 Task: Look for space in Rehli, India from 8th June, 2023 to 19th June, 2023 for 1 adult in price range Rs.5000 to Rs.12000. Place can be shared room with 1  bedroom having 1 bed and 1 bathroom. Property type can be house, flat, guest house, hotel. Booking option can be shelf check-in. Required host language is English.
Action: Key pressed <Key.enter>
Screenshot: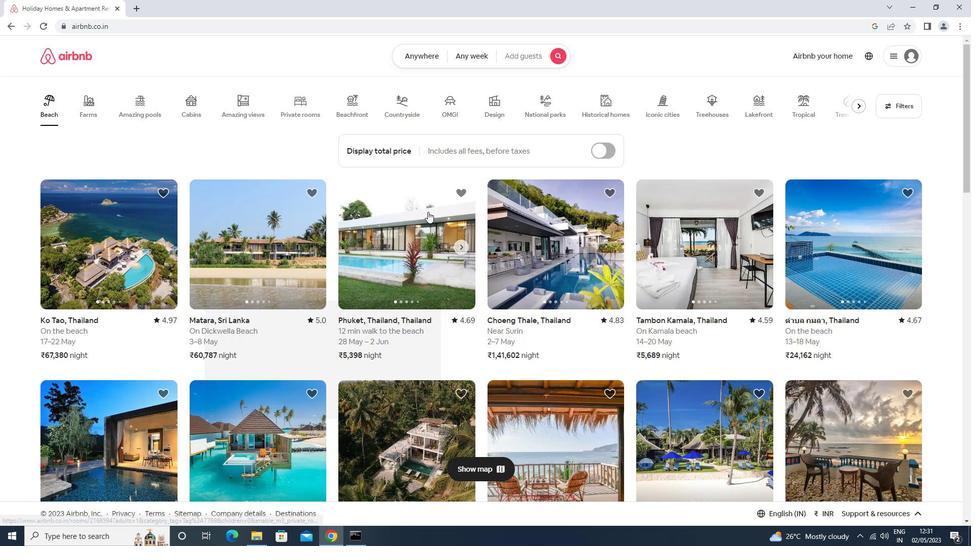 
Action: Mouse moved to (437, 46)
Screenshot: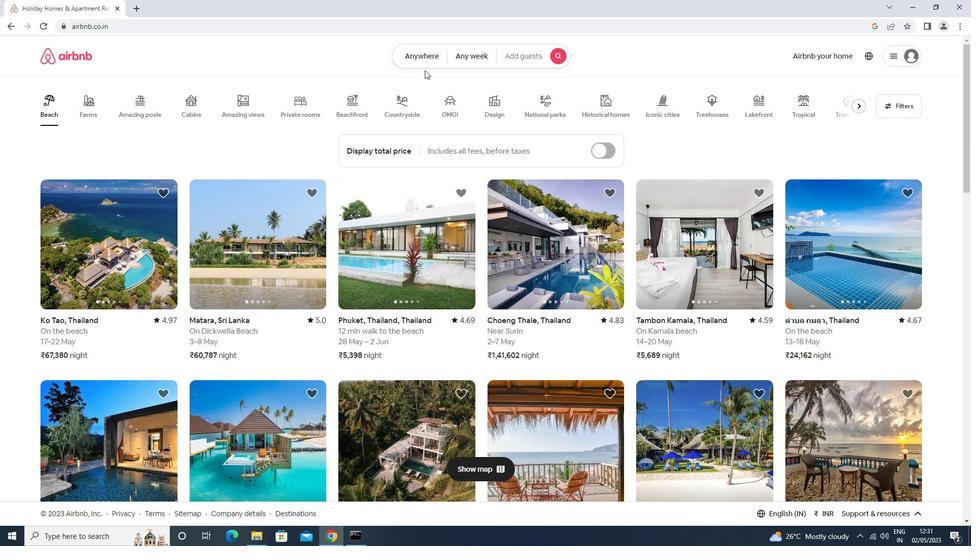 
Action: Mouse pressed left at (437, 46)
Screenshot: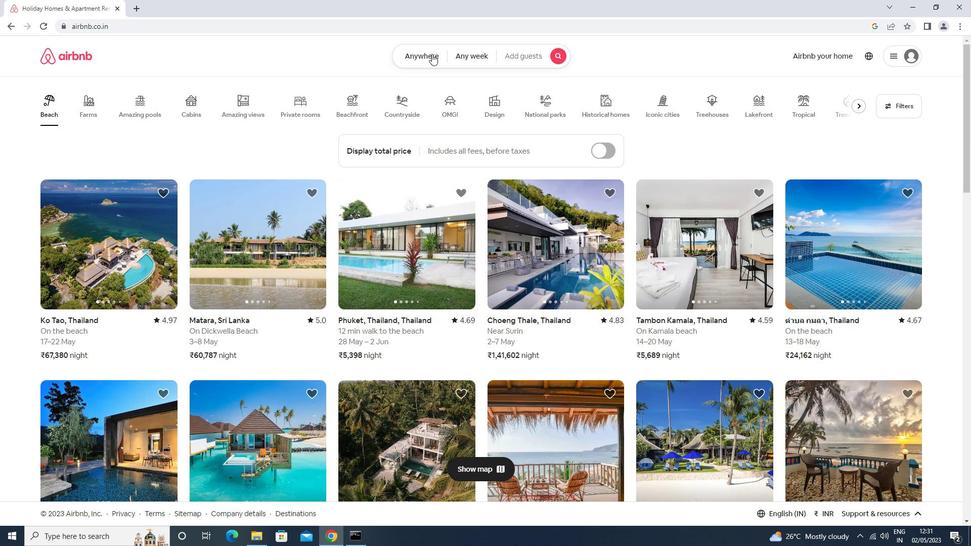 
Action: Mouse moved to (378, 93)
Screenshot: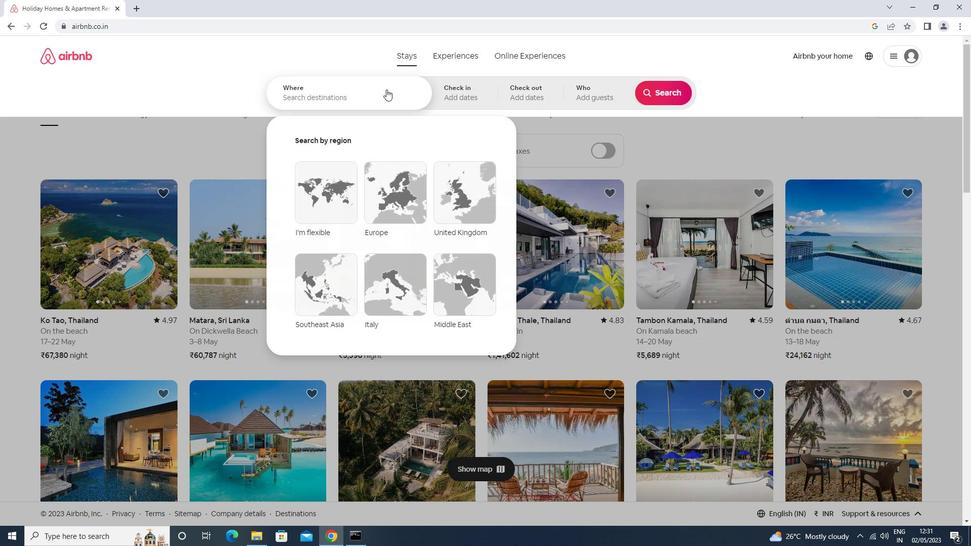 
Action: Mouse pressed left at (378, 93)
Screenshot: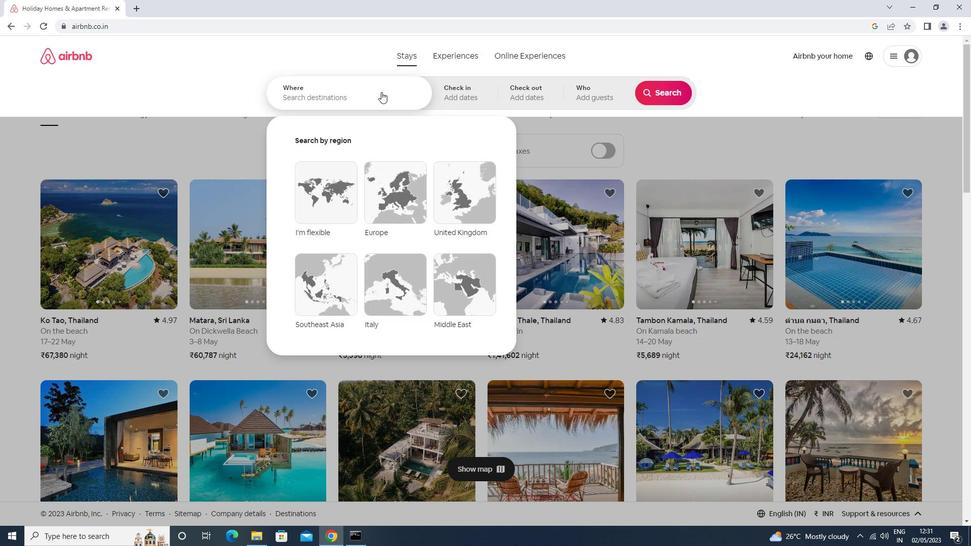
Action: Key pressed r<Key.caps_lock>ehli<Key.enter>
Screenshot: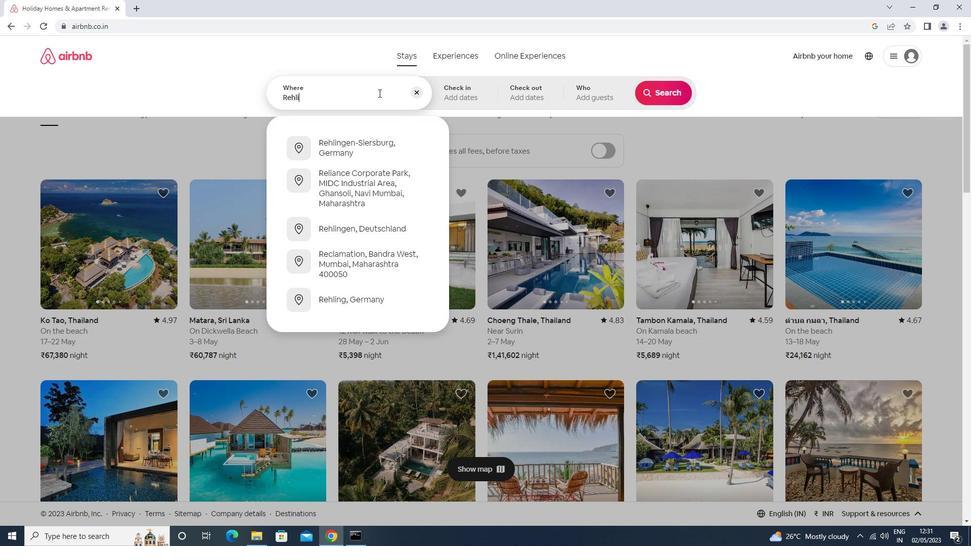 
Action: Mouse moved to (610, 243)
Screenshot: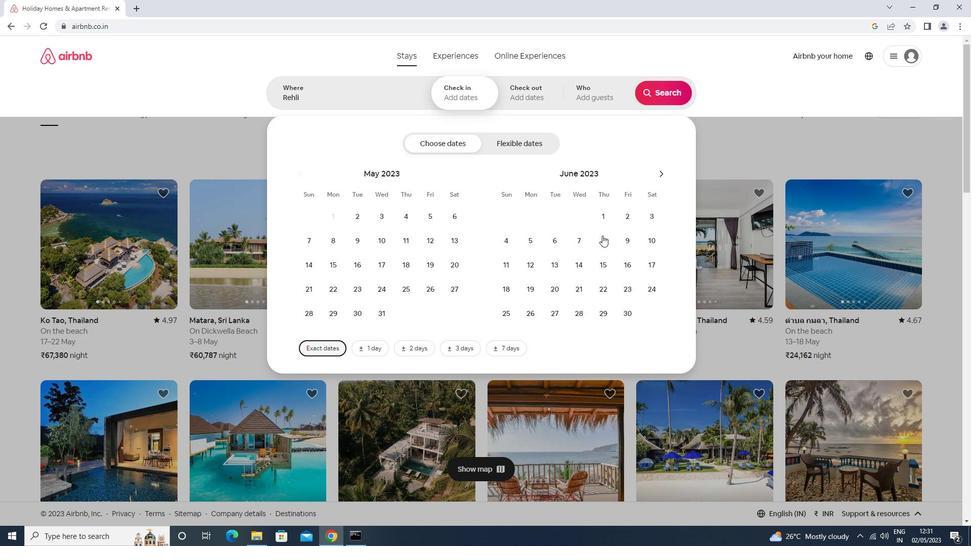 
Action: Mouse pressed left at (610, 243)
Screenshot: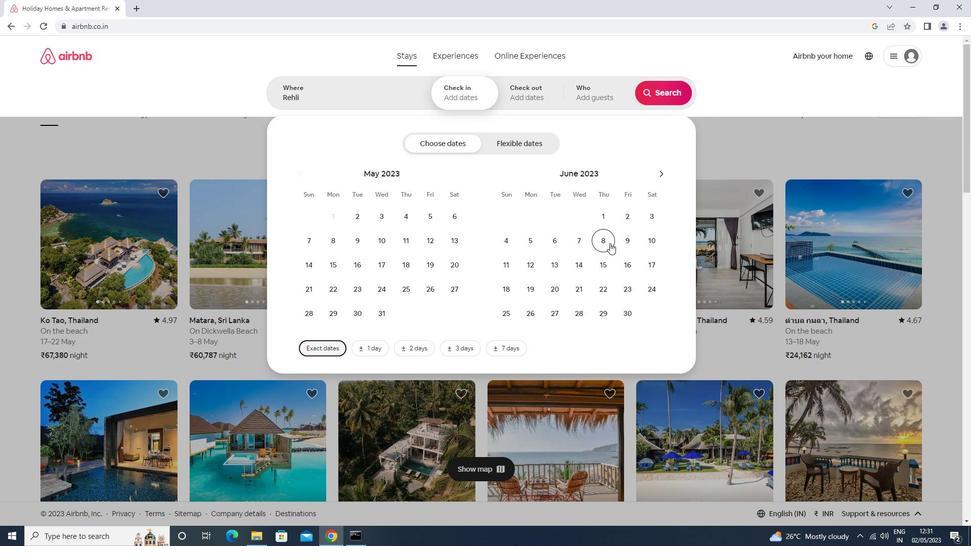 
Action: Mouse moved to (535, 288)
Screenshot: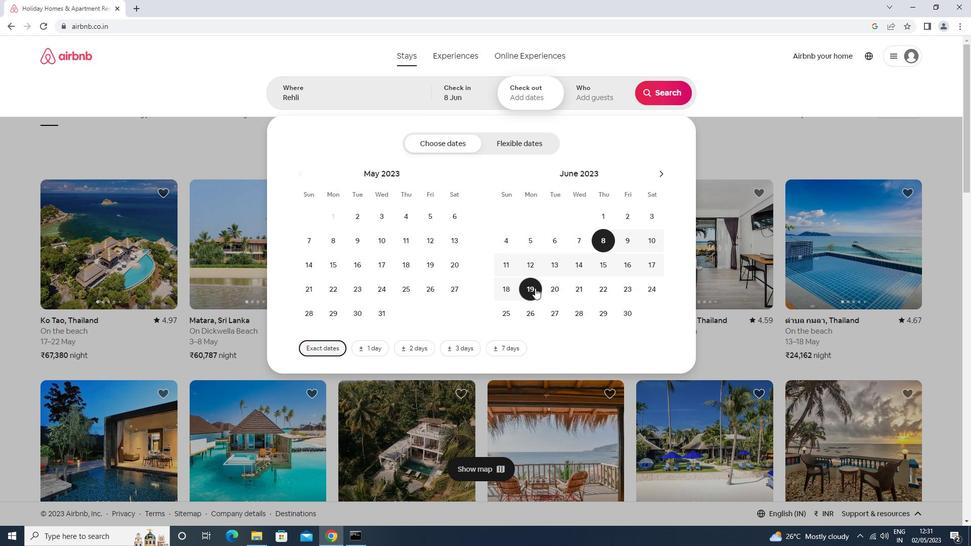 
Action: Mouse pressed left at (535, 288)
Screenshot: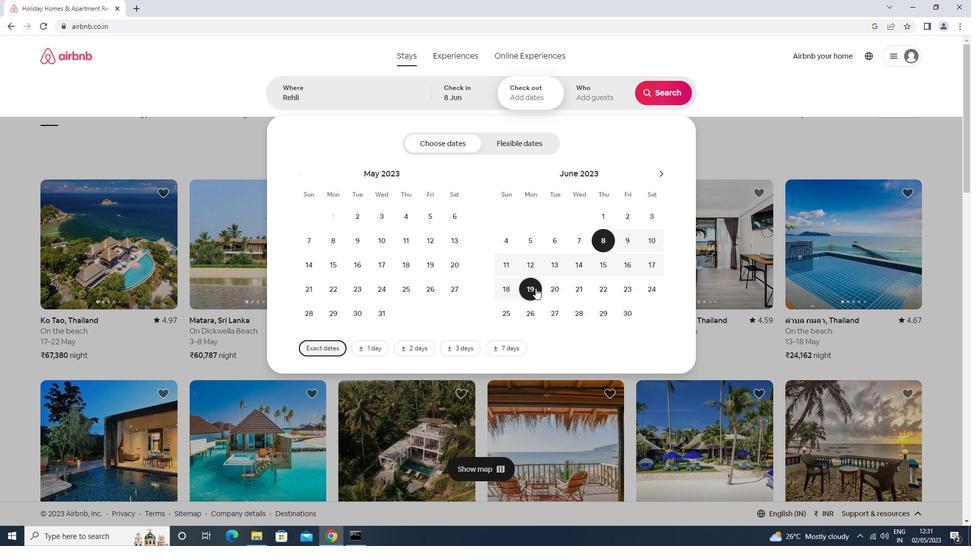 
Action: Mouse moved to (600, 106)
Screenshot: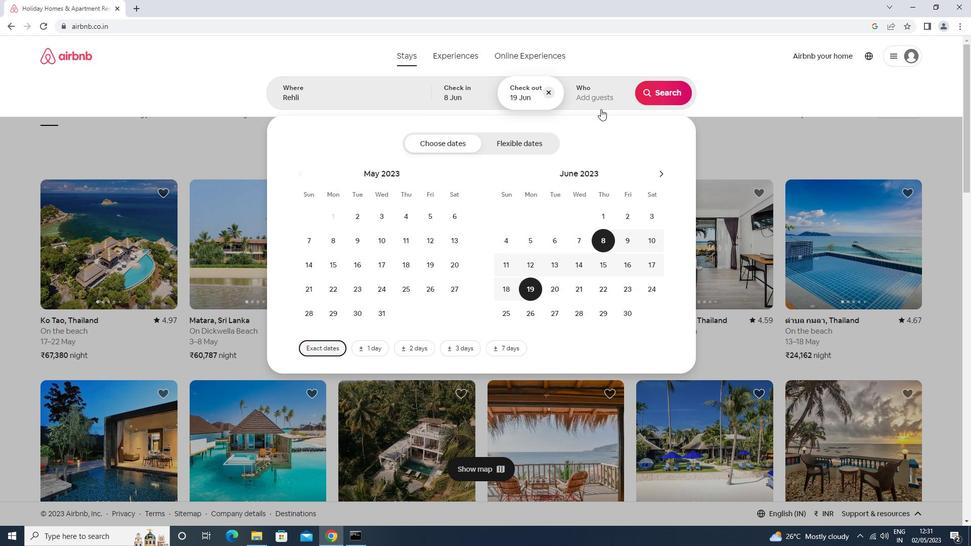 
Action: Mouse pressed left at (600, 106)
Screenshot: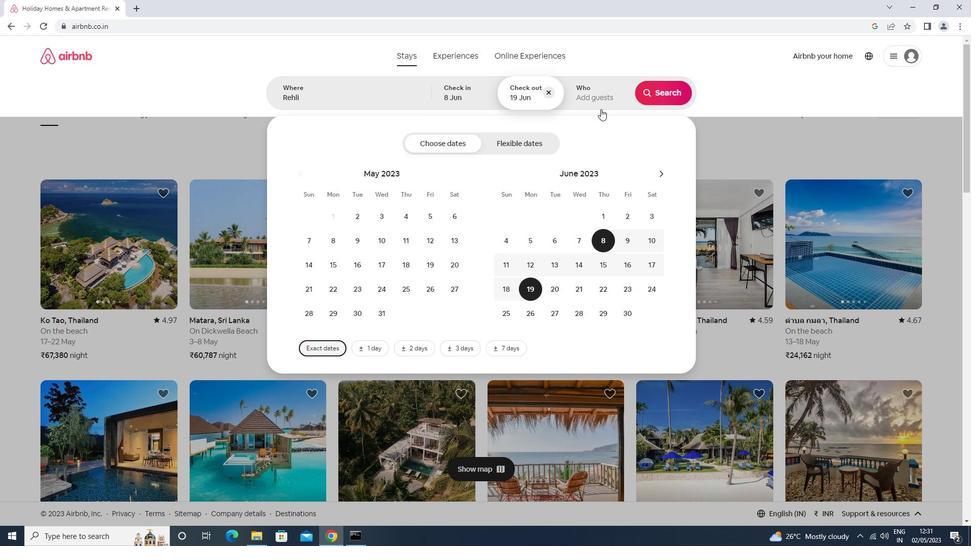 
Action: Mouse moved to (663, 146)
Screenshot: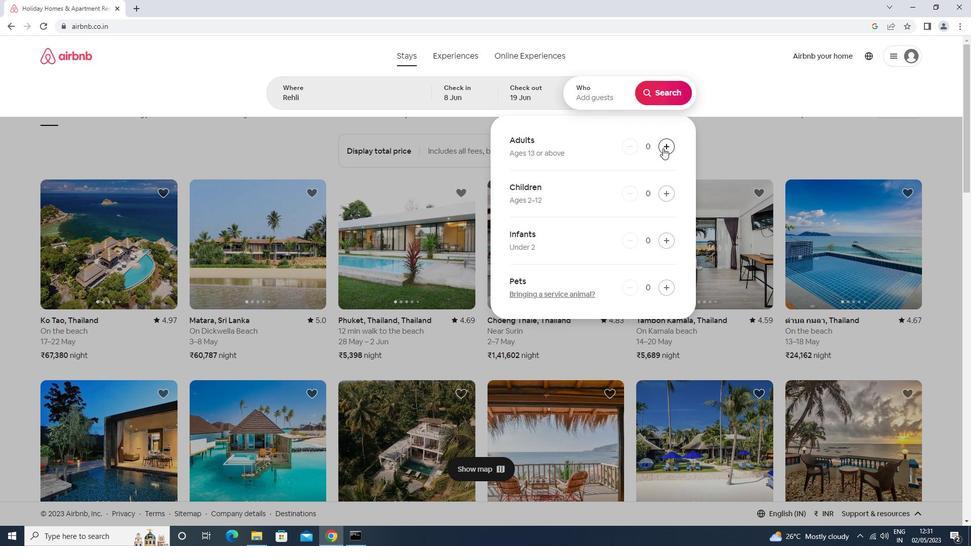 
Action: Mouse pressed left at (663, 146)
Screenshot: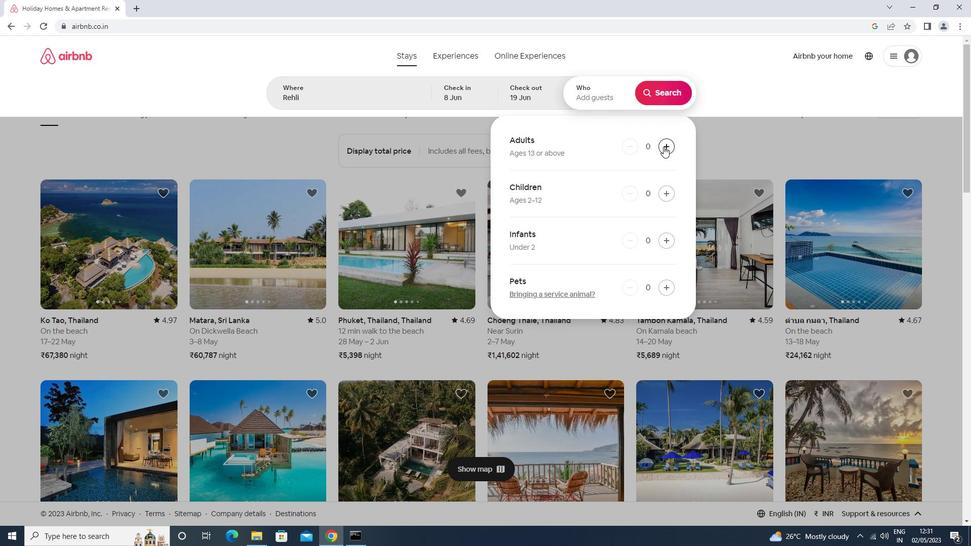 
Action: Mouse moved to (670, 94)
Screenshot: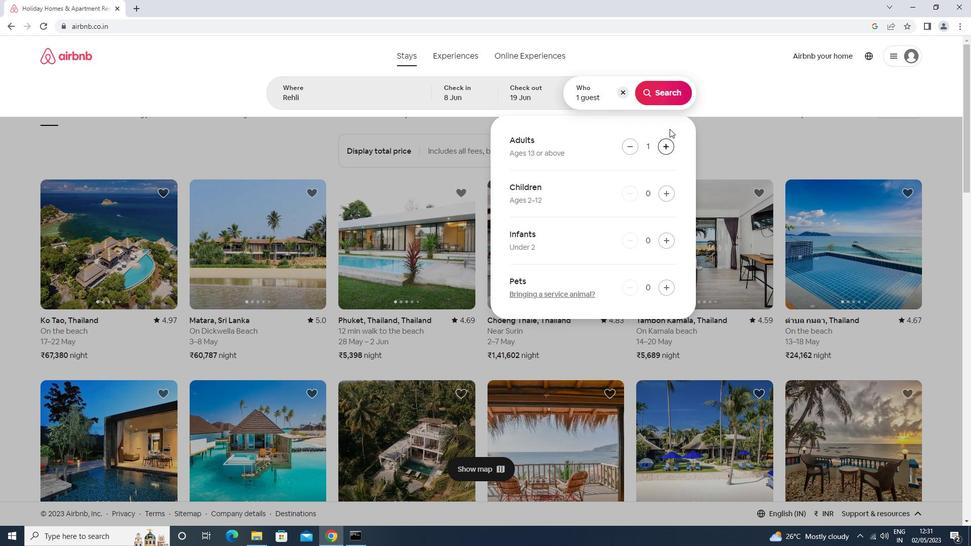 
Action: Mouse pressed left at (670, 94)
Screenshot: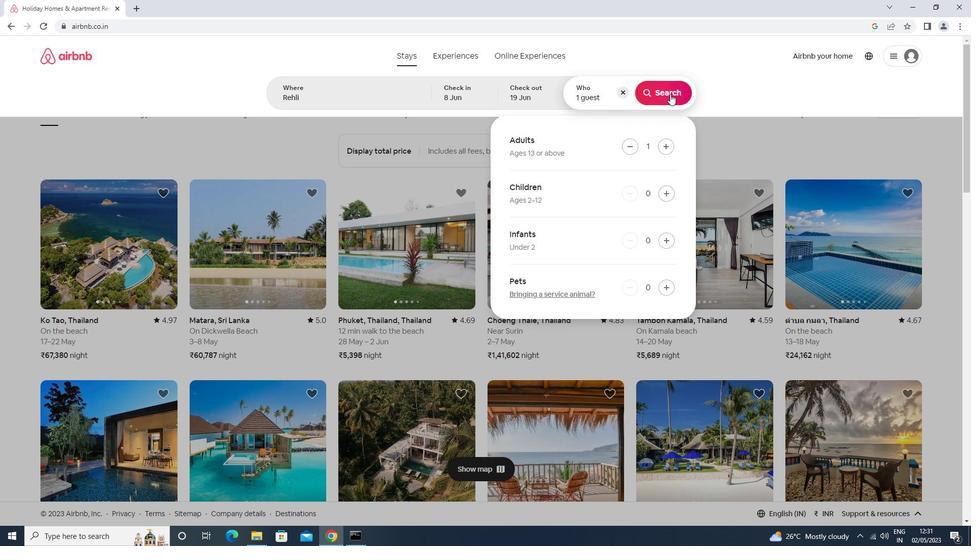 
Action: Mouse moved to (933, 91)
Screenshot: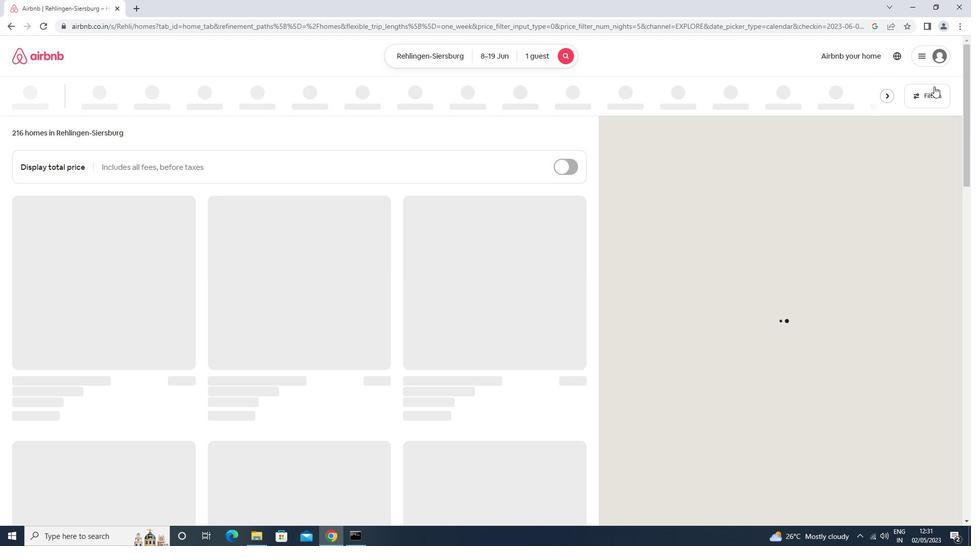 
Action: Mouse pressed left at (933, 91)
Screenshot: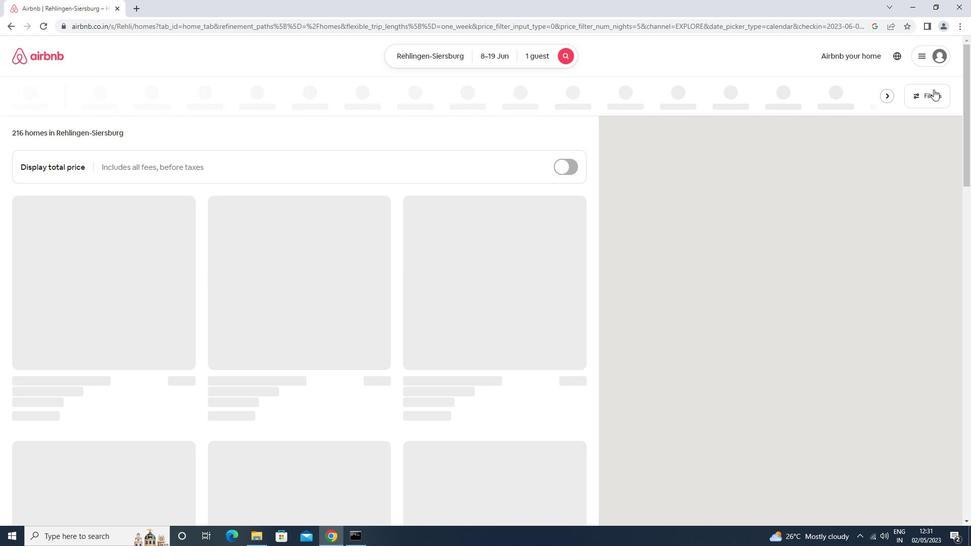 
Action: Mouse moved to (403, 217)
Screenshot: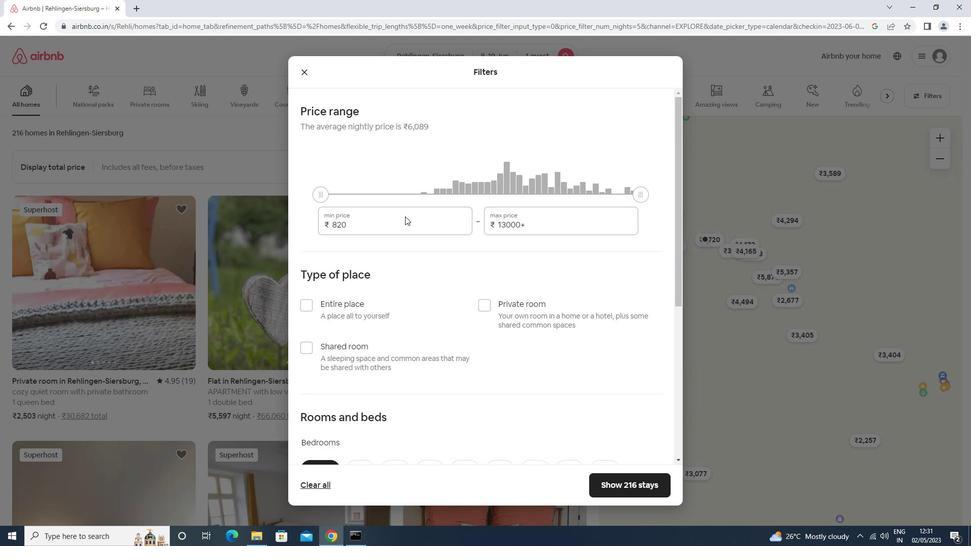 
Action: Mouse pressed left at (403, 217)
Screenshot: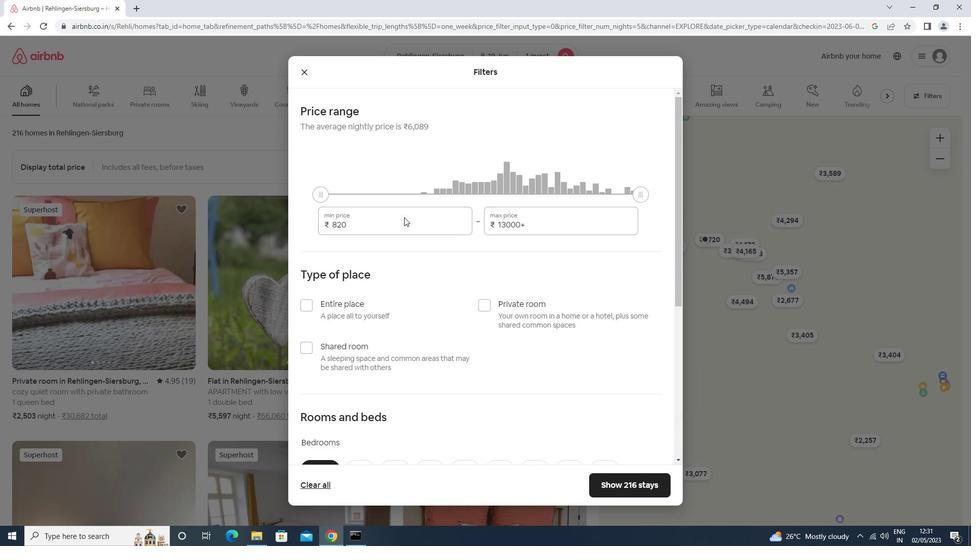 
Action: Key pressed <Key.backspace><Key.backspace><Key.backspace><Key.backspace><Key.backspace><Key.backspace><Key.backspace><Key.backspace><Key.backspace><Key.backspace><Key.backspace><Key.backspace><Key.backspace><Key.backspace>5000<Key.tab>12000
Screenshot: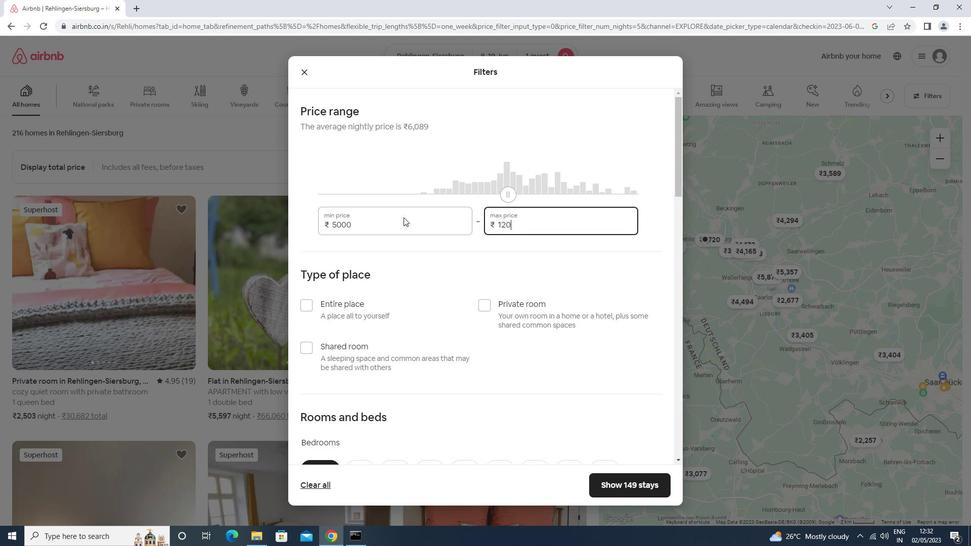 
Action: Mouse moved to (403, 217)
Screenshot: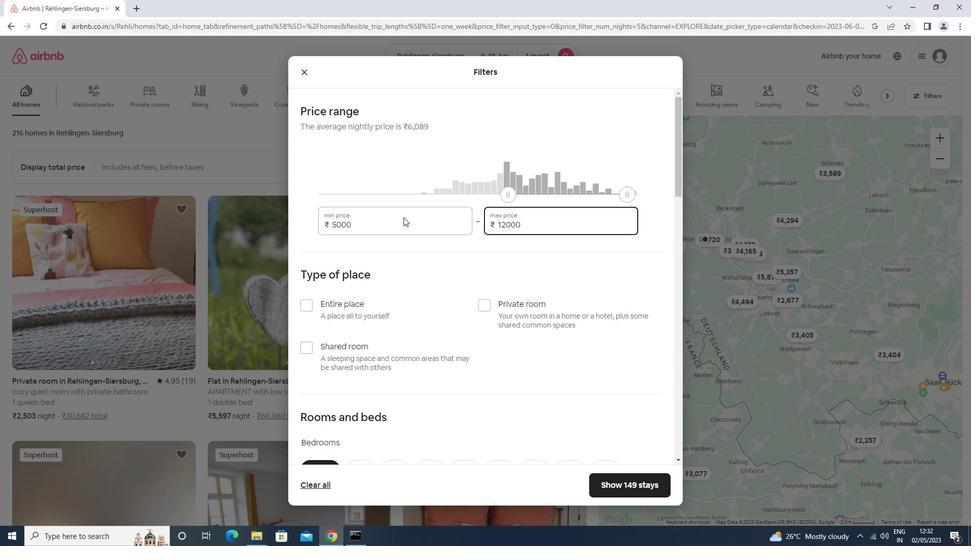 
Action: Mouse scrolled (403, 217) with delta (0, 0)
Screenshot: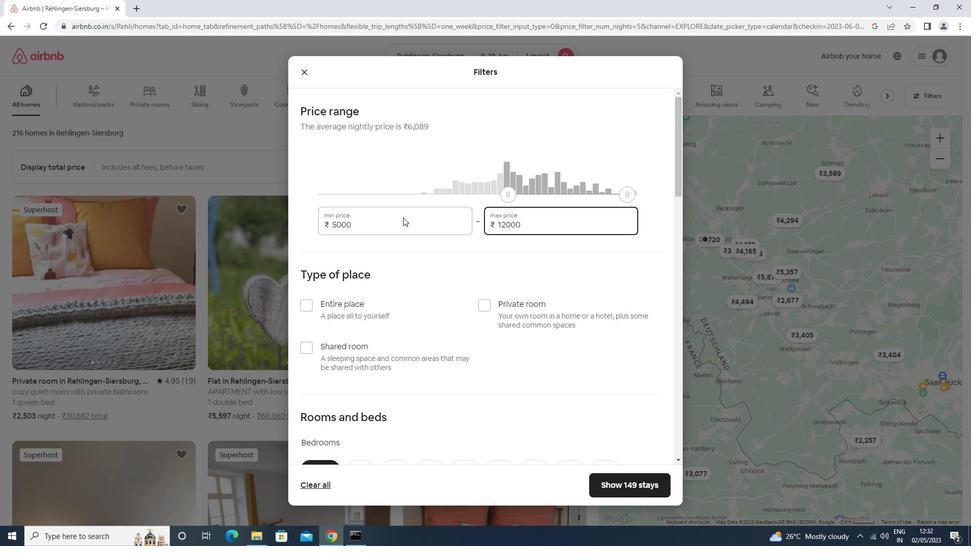 
Action: Mouse scrolled (403, 217) with delta (0, 0)
Screenshot: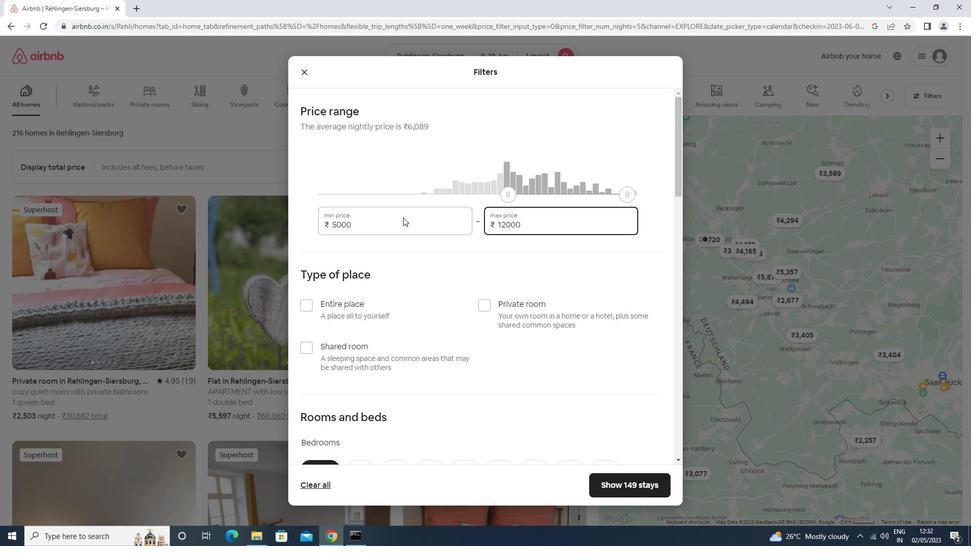 
Action: Mouse scrolled (403, 217) with delta (0, 0)
Screenshot: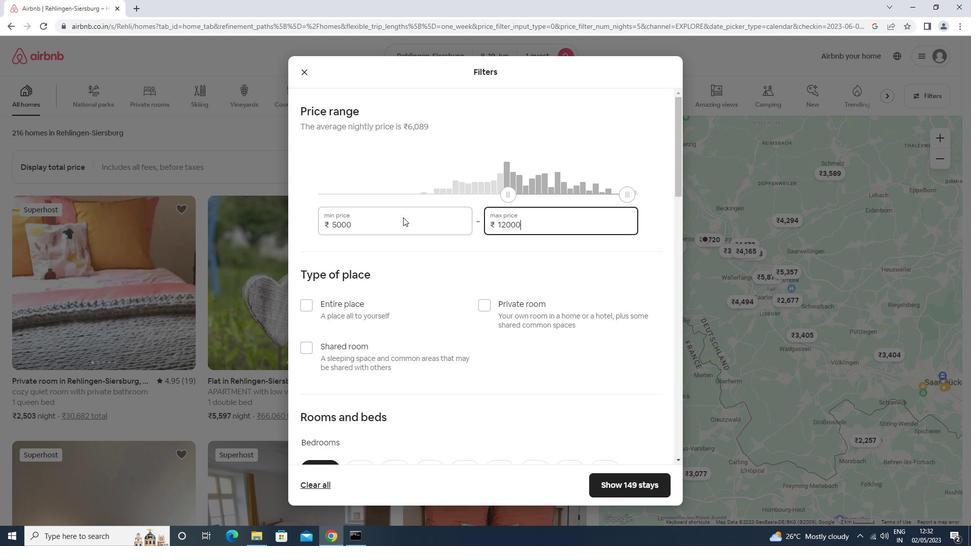 
Action: Mouse scrolled (403, 217) with delta (0, 0)
Screenshot: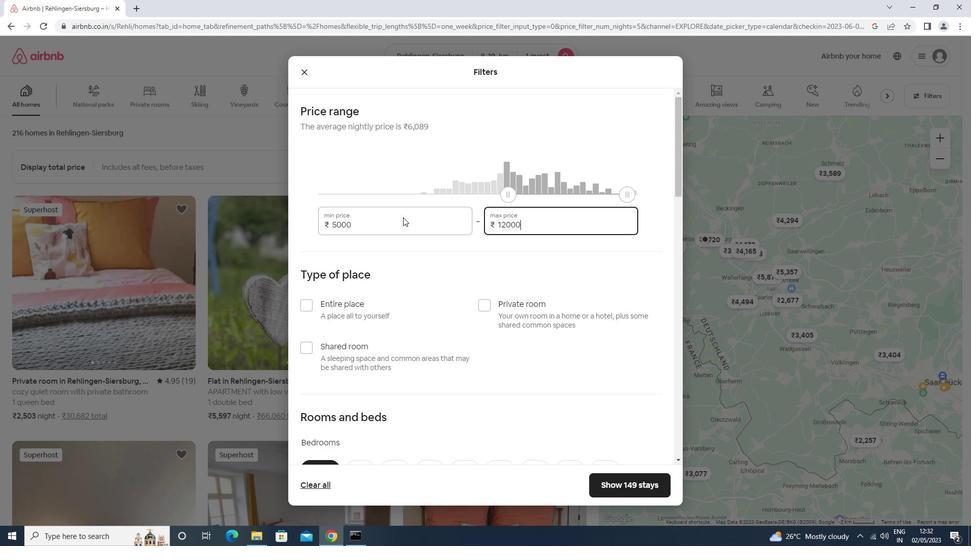 
Action: Mouse moved to (343, 153)
Screenshot: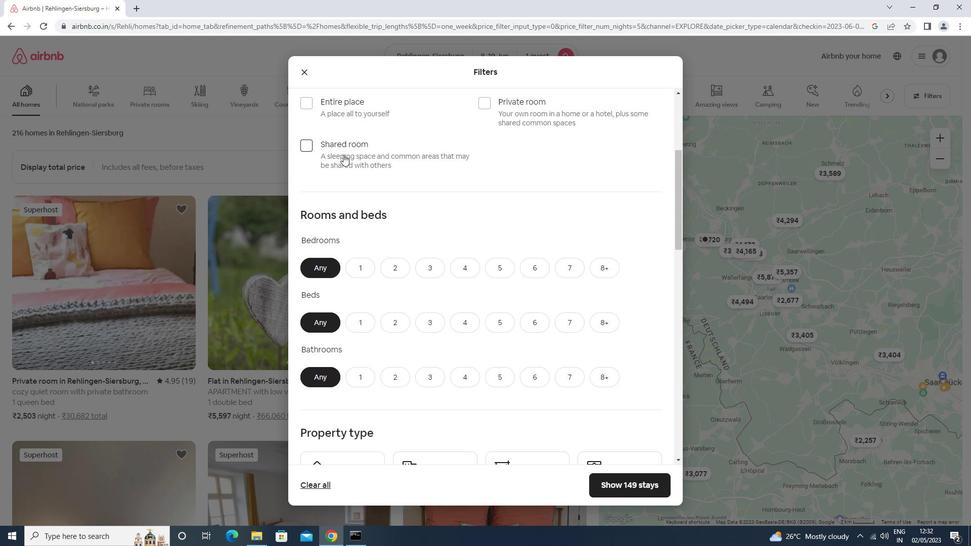 
Action: Mouse pressed left at (343, 153)
Screenshot: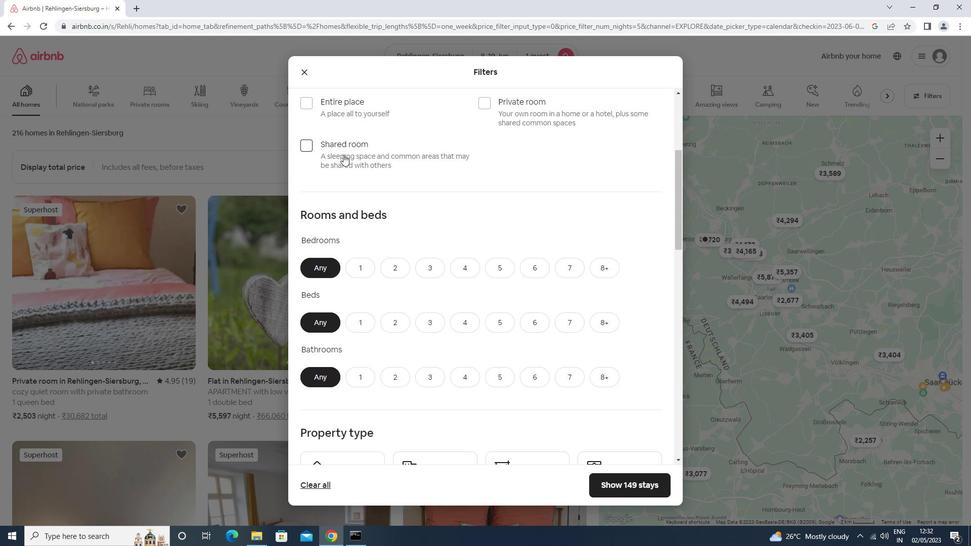 
Action: Mouse moved to (344, 153)
Screenshot: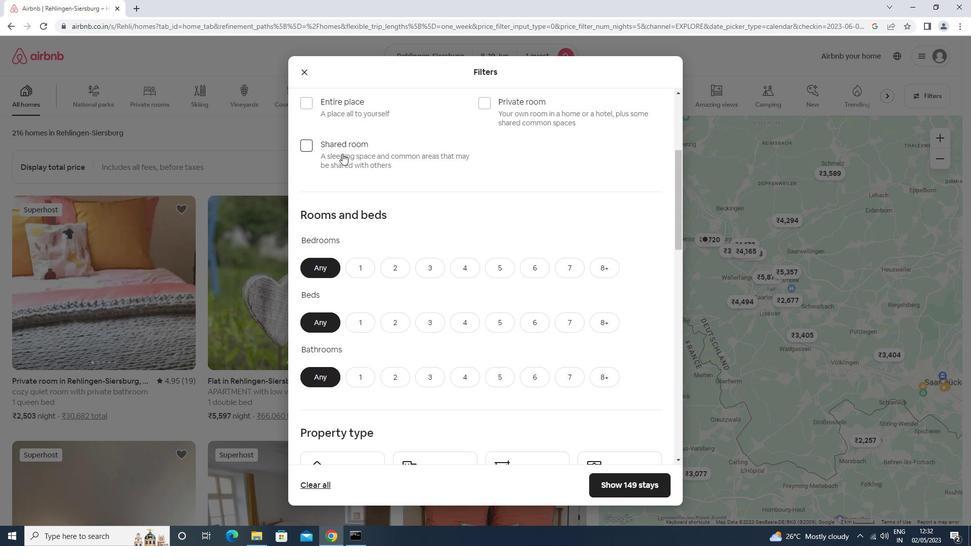 
Action: Mouse scrolled (344, 152) with delta (0, 0)
Screenshot: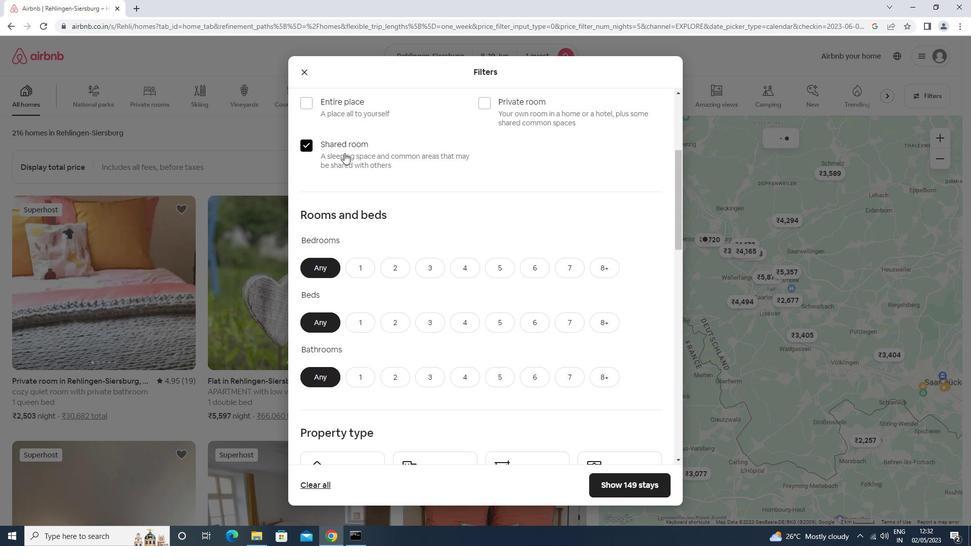 
Action: Mouse moved to (352, 217)
Screenshot: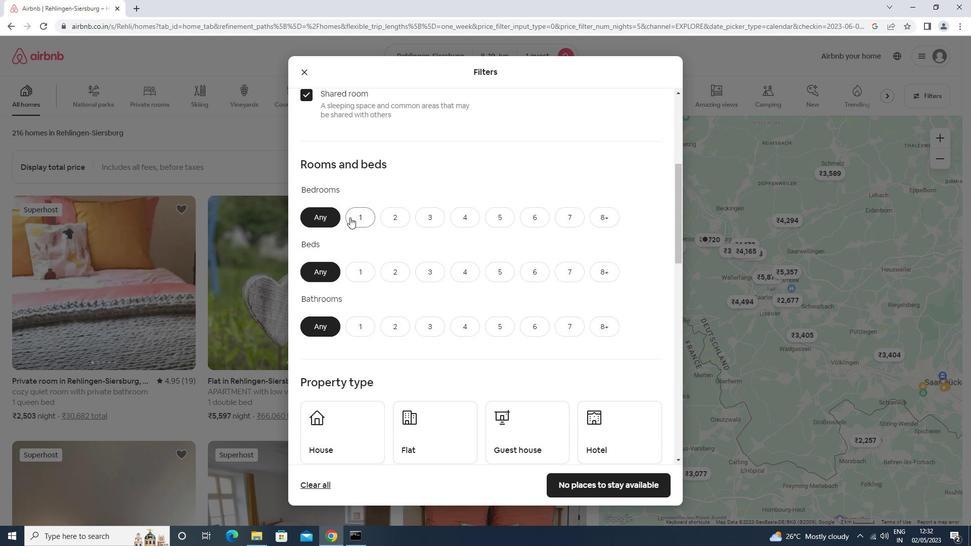 
Action: Mouse pressed left at (352, 217)
Screenshot: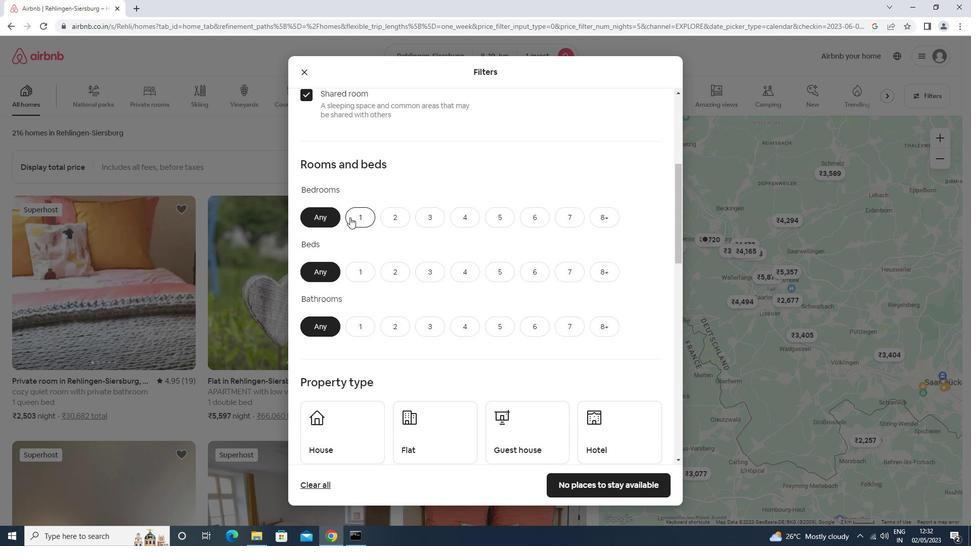 
Action: Mouse moved to (364, 269)
Screenshot: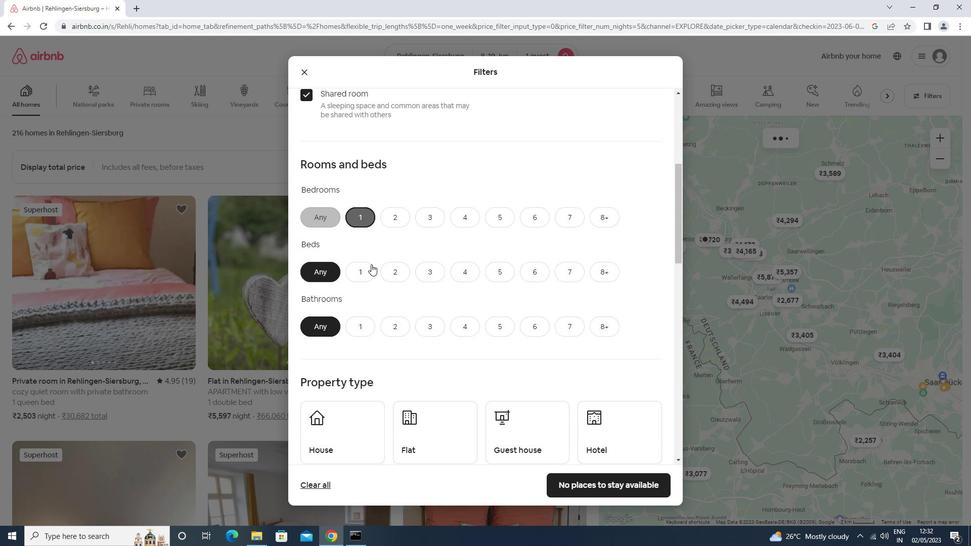 
Action: Mouse pressed left at (364, 269)
Screenshot: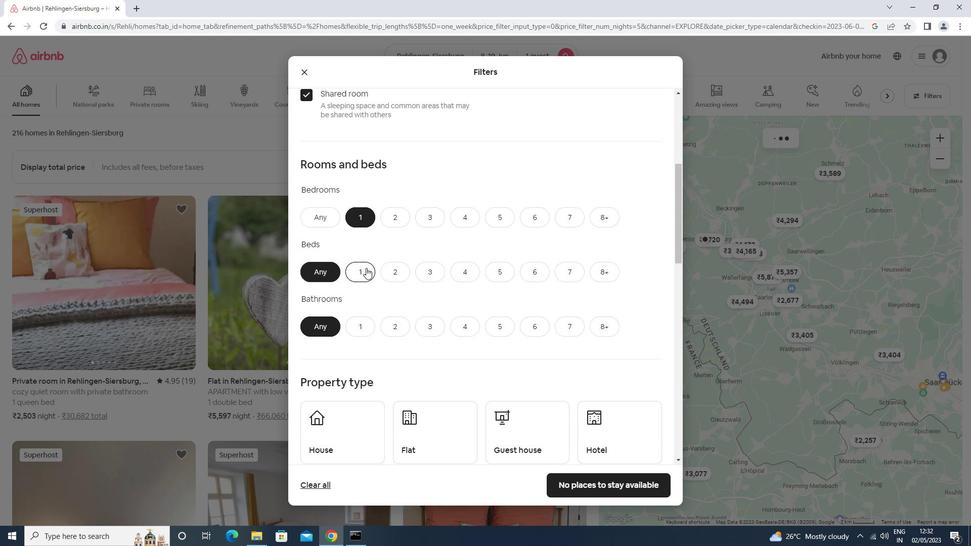 
Action: Mouse moved to (364, 269)
Screenshot: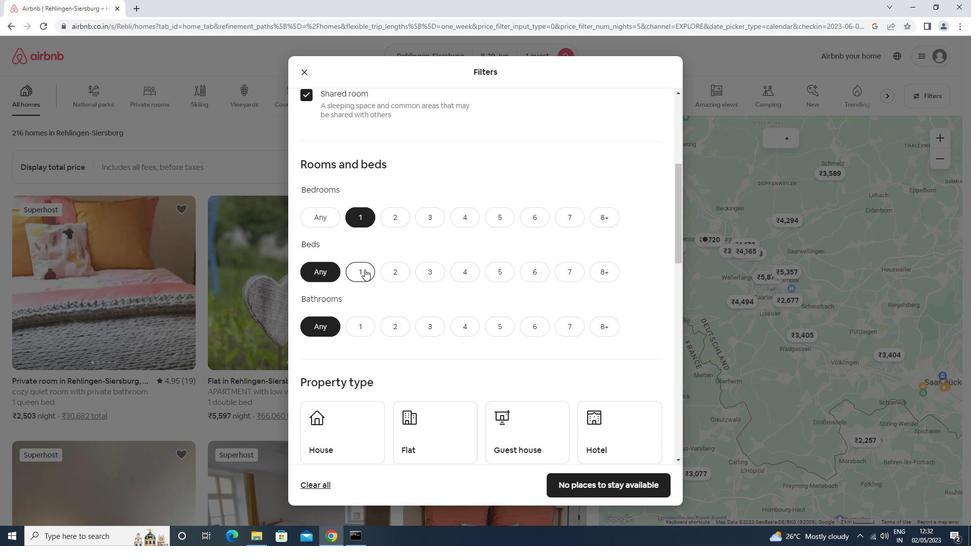 
Action: Mouse scrolled (364, 269) with delta (0, 0)
Screenshot: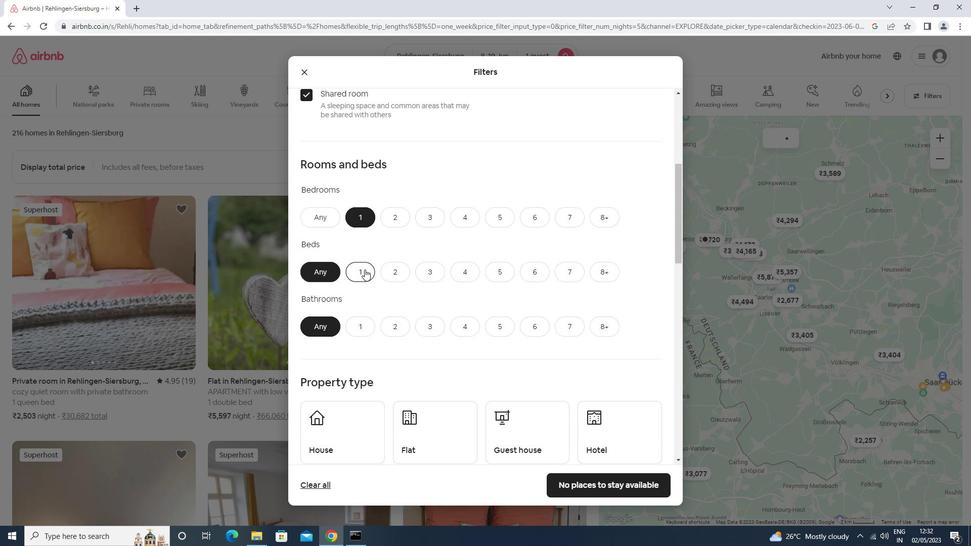 
Action: Mouse scrolled (364, 269) with delta (0, 0)
Screenshot: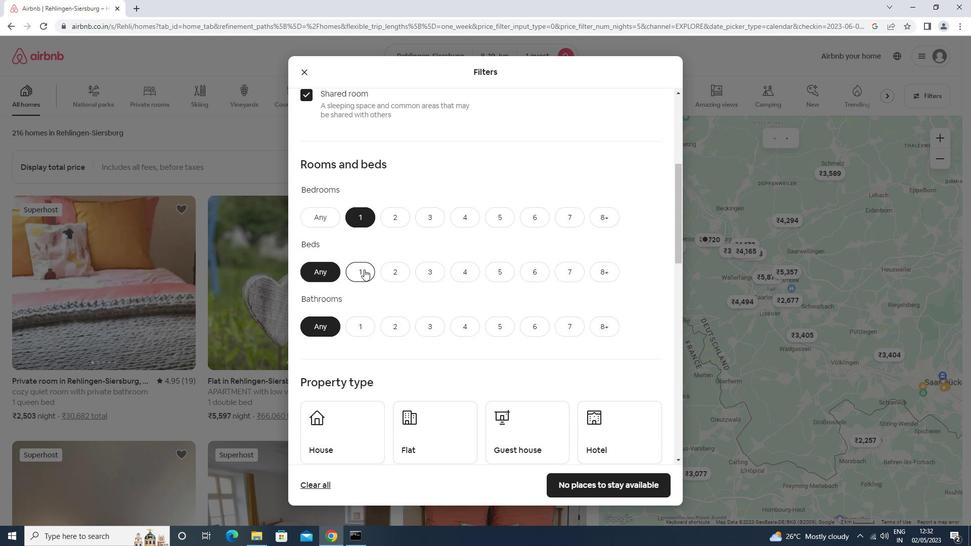 
Action: Mouse scrolled (364, 269) with delta (0, 0)
Screenshot: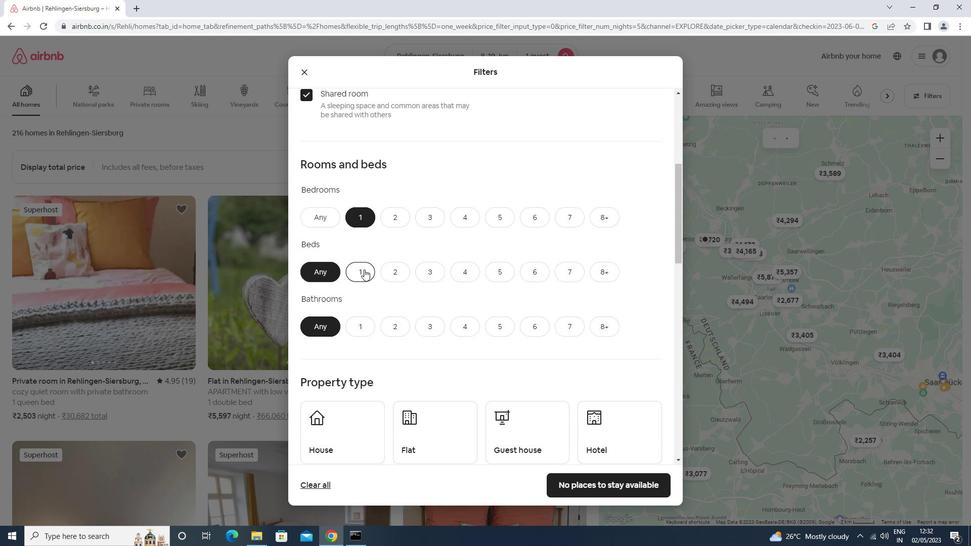 
Action: Mouse moved to (364, 179)
Screenshot: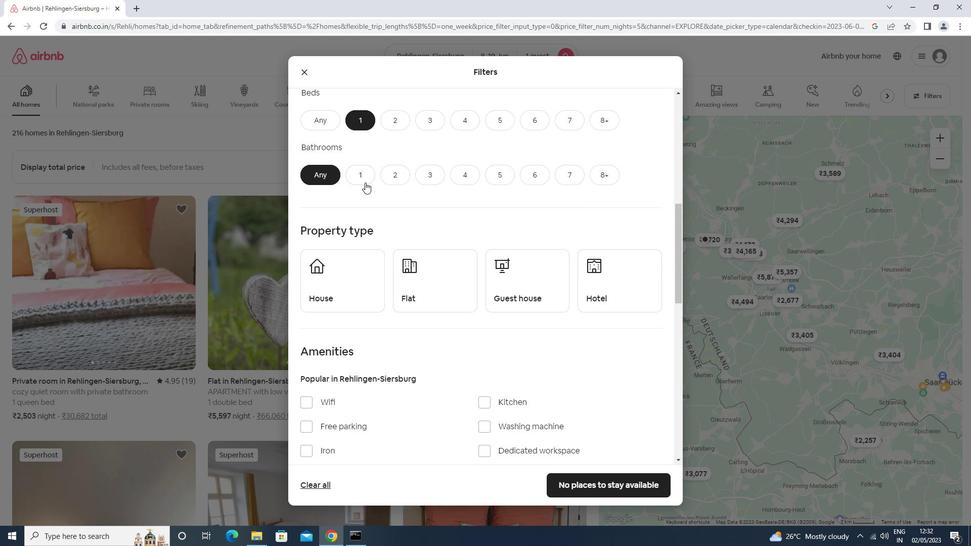 
Action: Mouse pressed left at (364, 179)
Screenshot: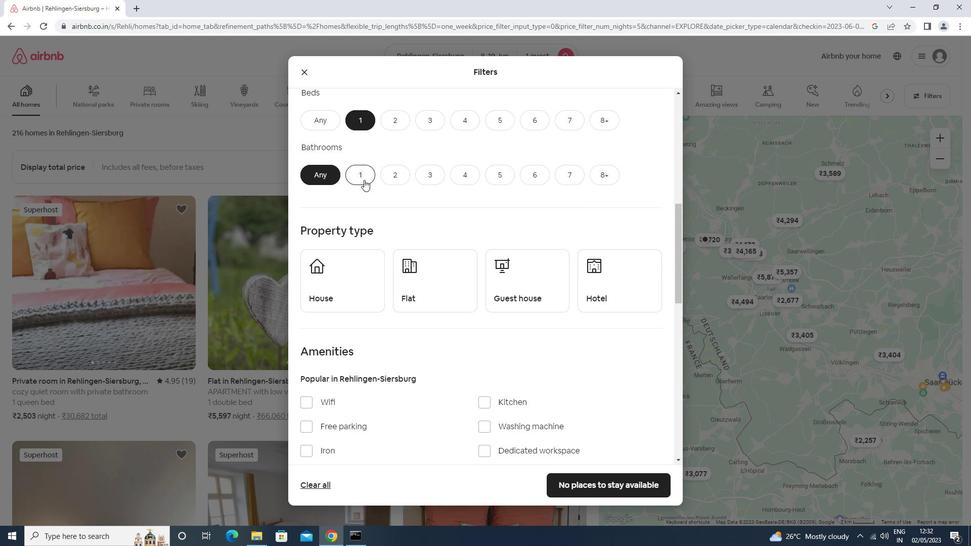 
Action: Mouse moved to (341, 300)
Screenshot: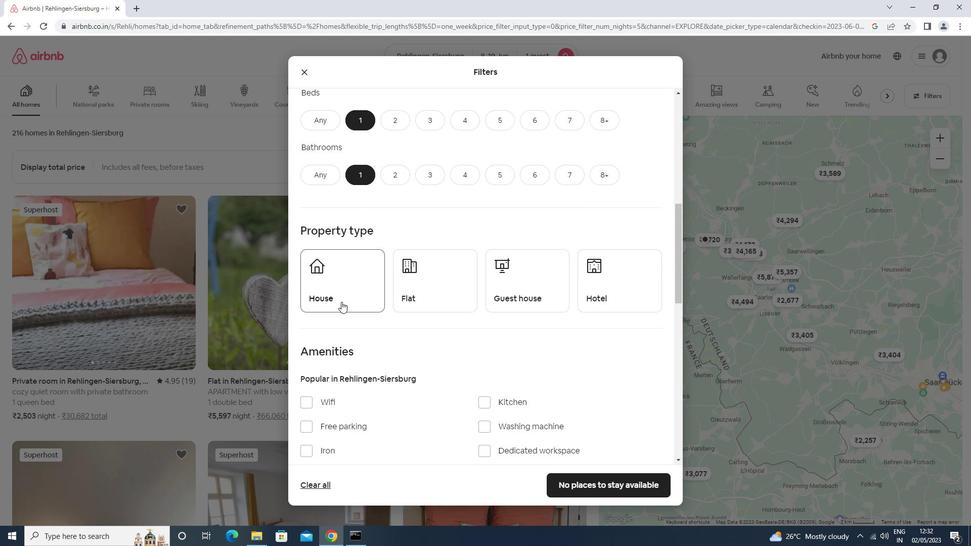 
Action: Mouse pressed left at (341, 300)
Screenshot: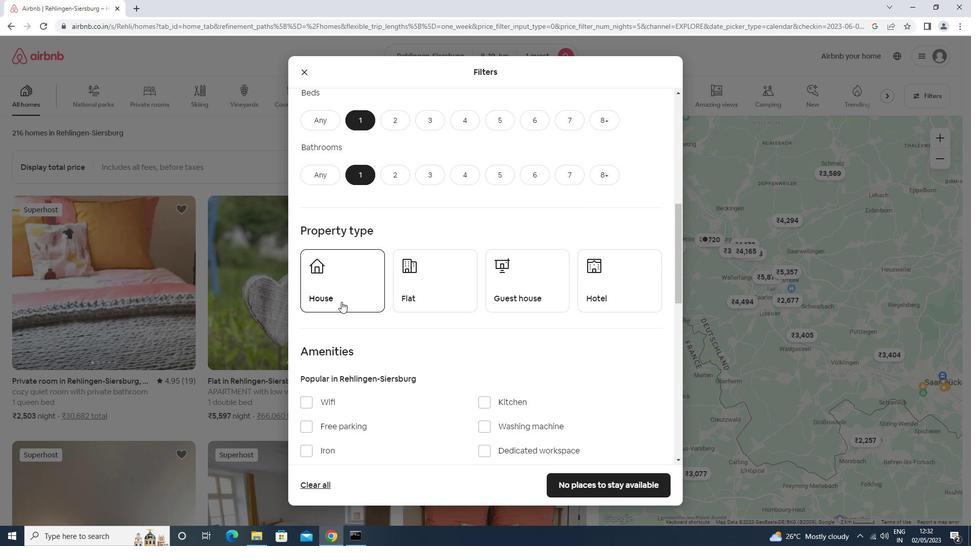 
Action: Mouse moved to (418, 270)
Screenshot: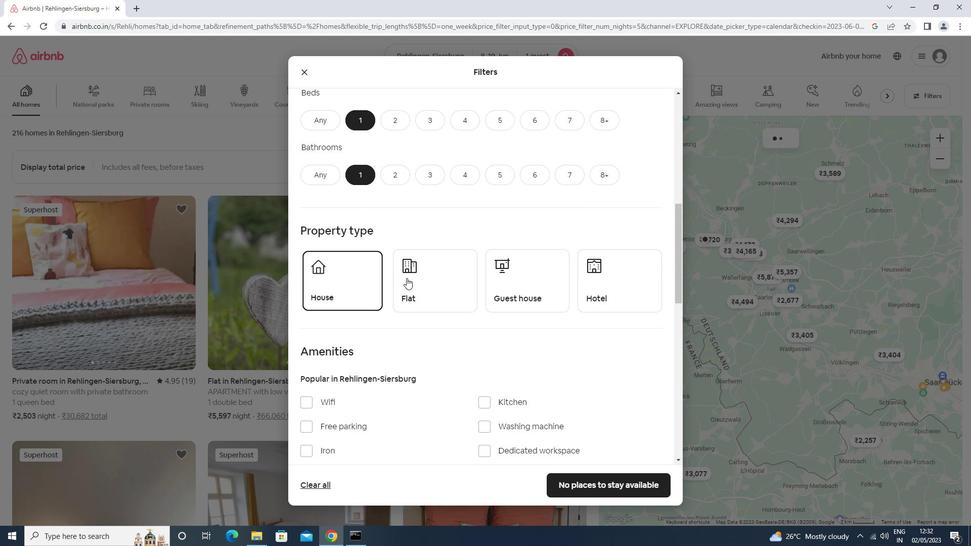 
Action: Mouse pressed left at (418, 270)
Screenshot: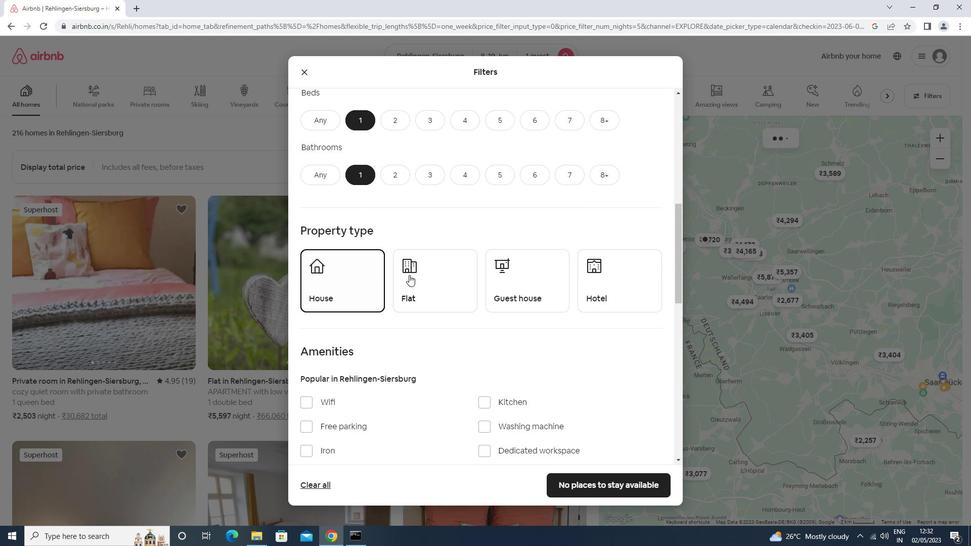 
Action: Mouse moved to (522, 294)
Screenshot: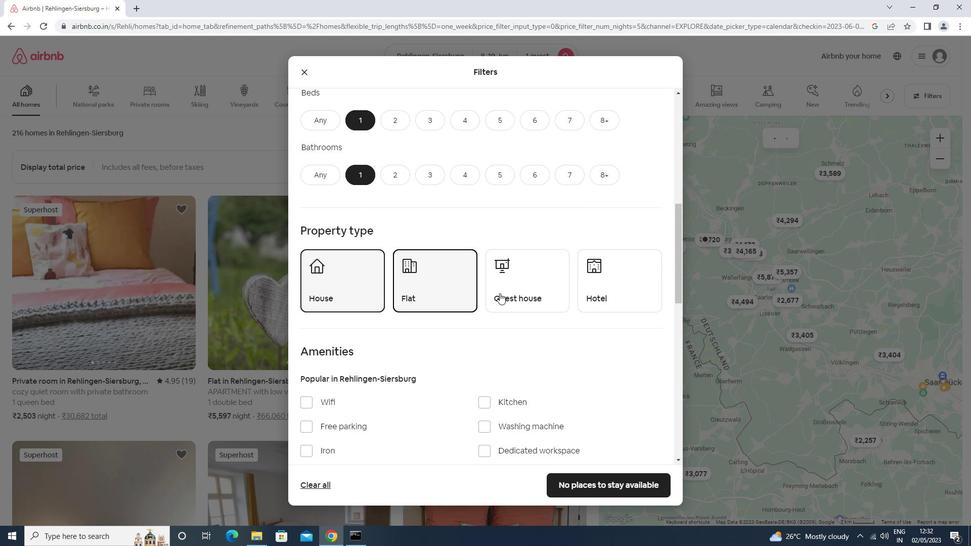 
Action: Mouse pressed left at (522, 294)
Screenshot: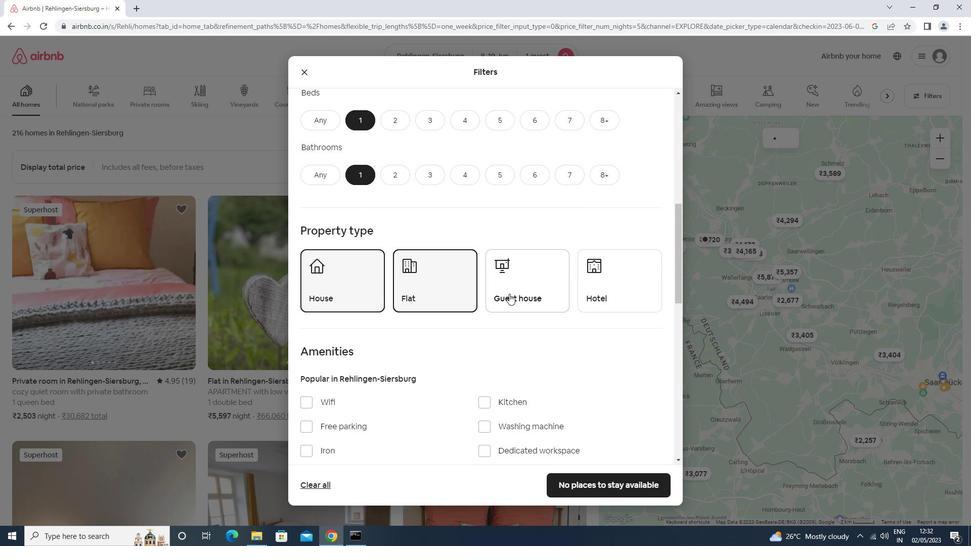 
Action: Mouse moved to (608, 294)
Screenshot: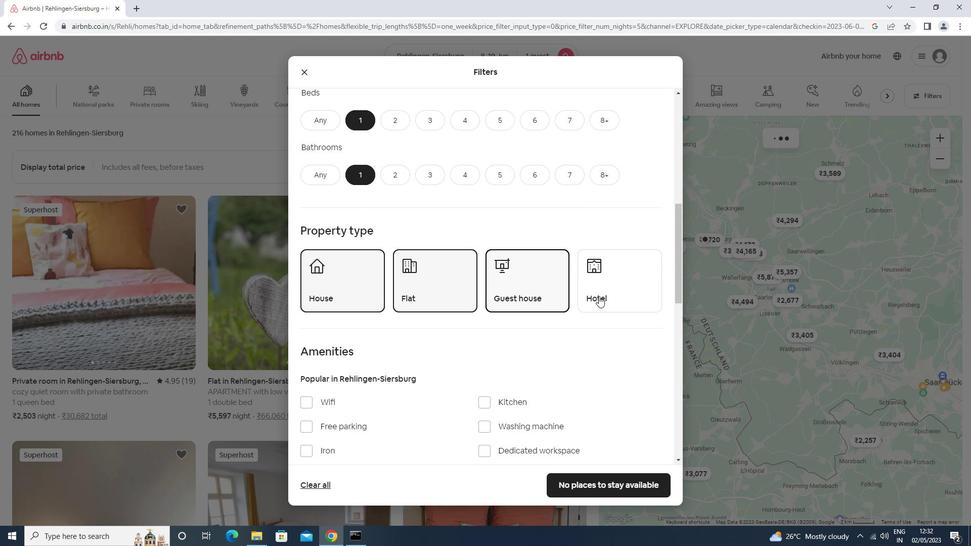 
Action: Mouse pressed left at (608, 294)
Screenshot: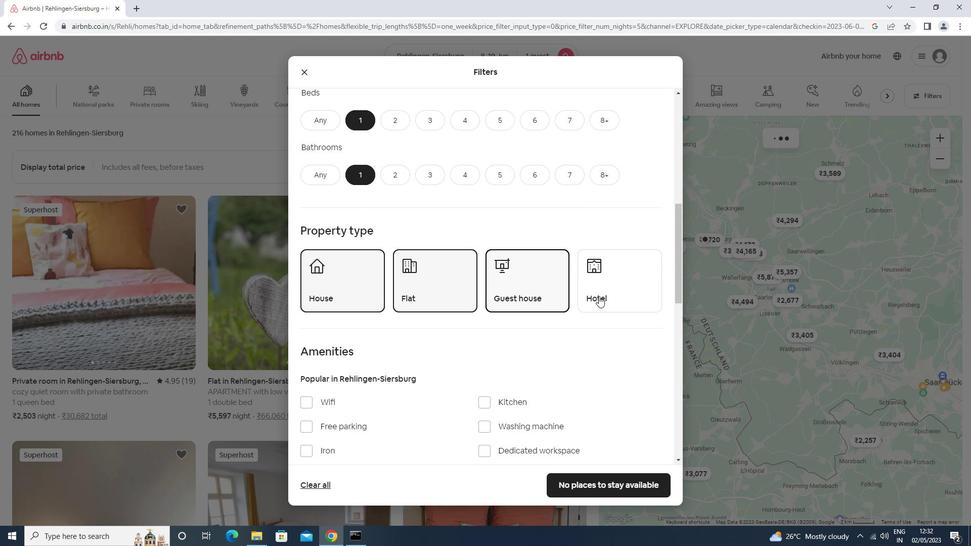 
Action: Mouse moved to (607, 288)
Screenshot: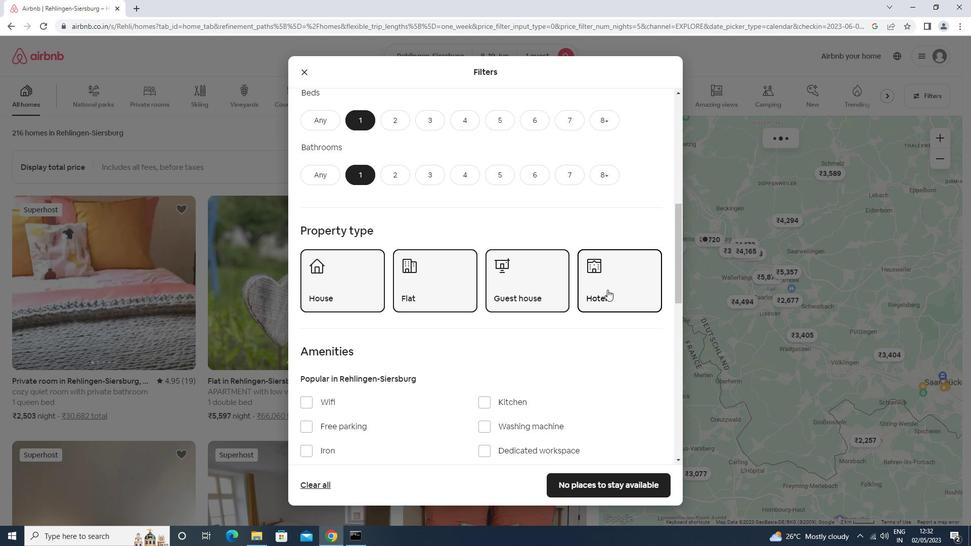 
Action: Mouse scrolled (607, 288) with delta (0, 0)
Screenshot: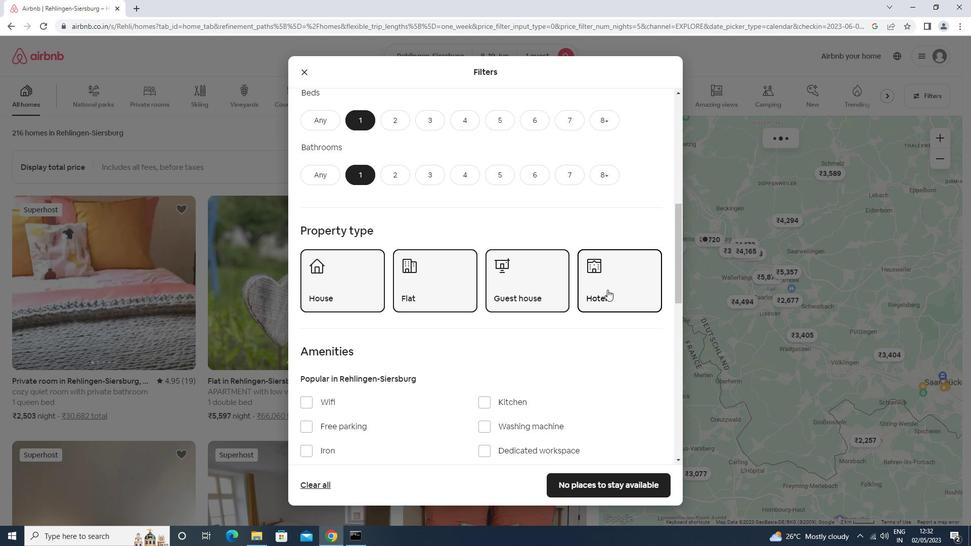 
Action: Mouse scrolled (607, 288) with delta (0, 0)
Screenshot: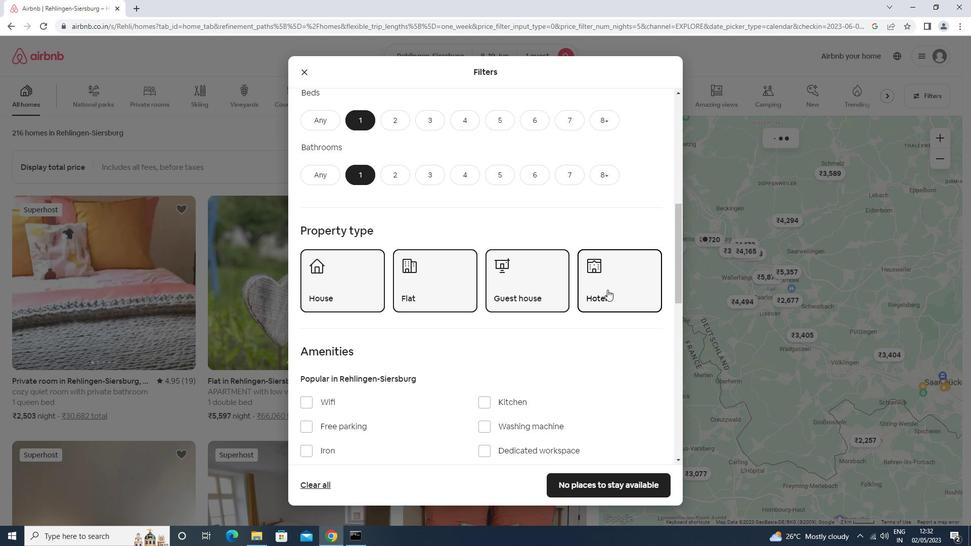
Action: Mouse scrolled (607, 288) with delta (0, 0)
Screenshot: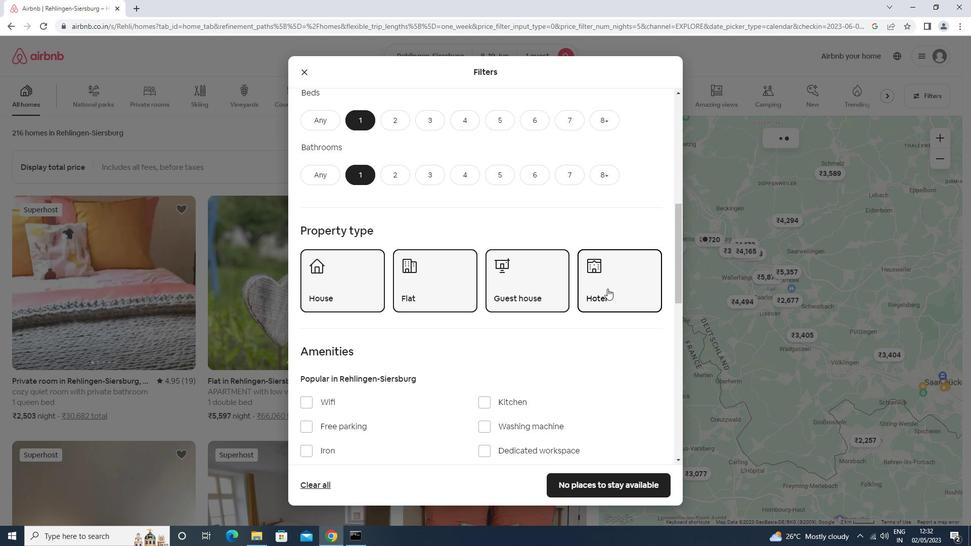 
Action: Mouse scrolled (607, 288) with delta (0, 0)
Screenshot: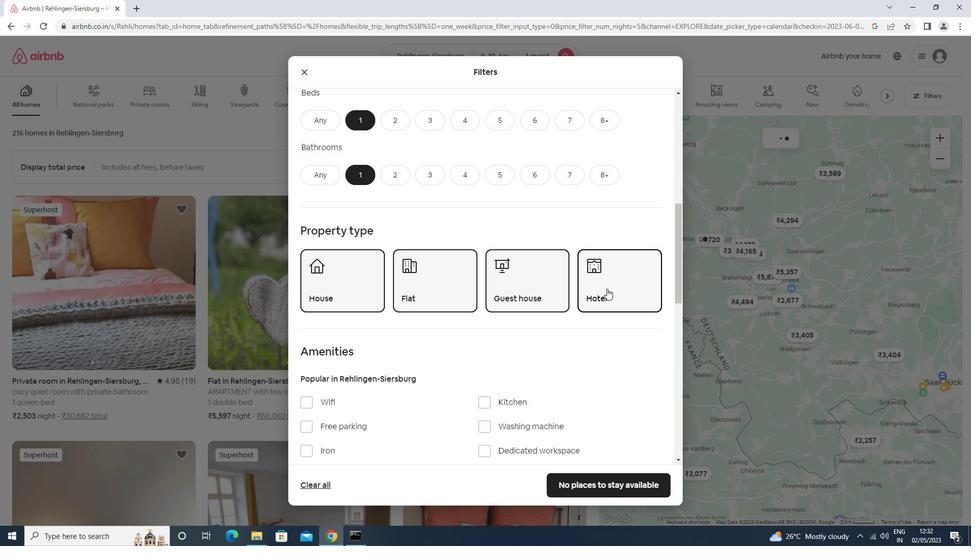 
Action: Mouse scrolled (607, 288) with delta (0, 0)
Screenshot: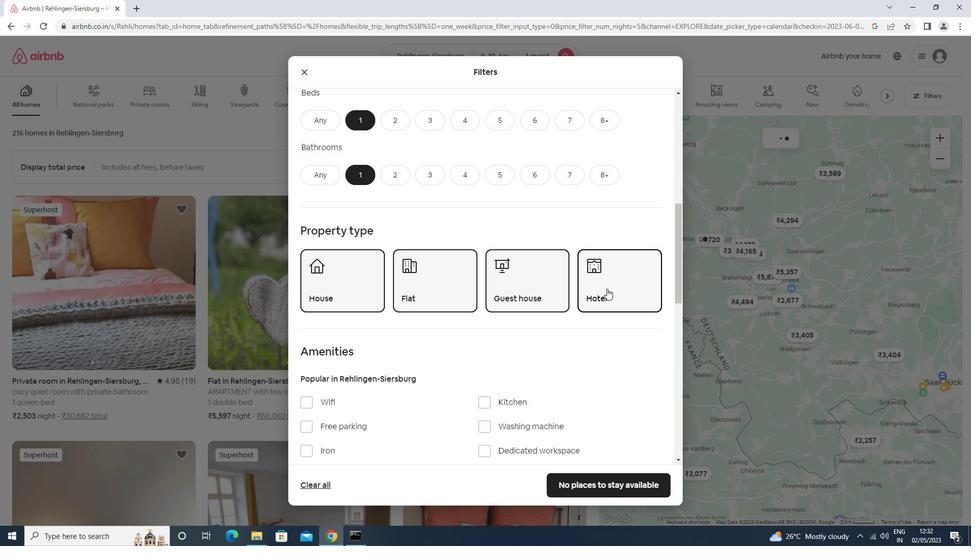 
Action: Mouse moved to (635, 337)
Screenshot: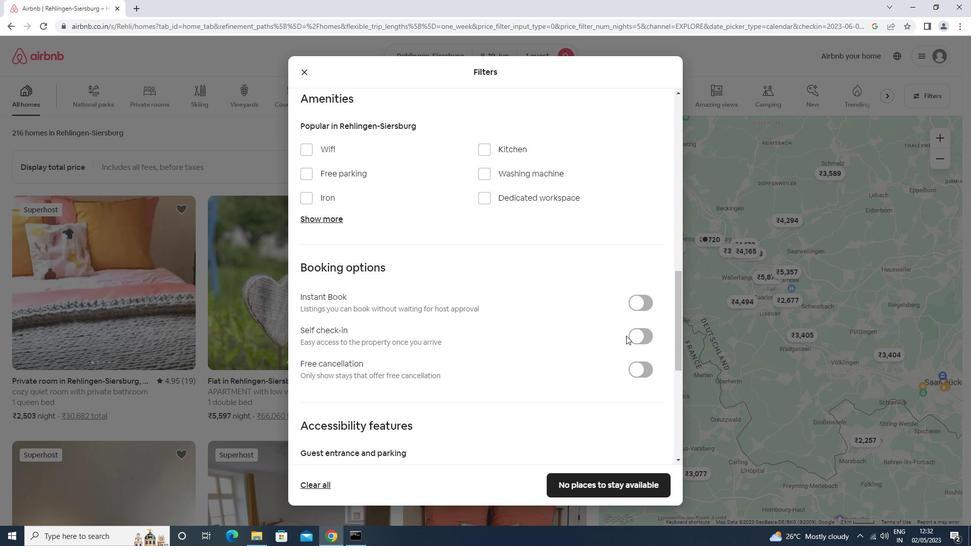
Action: Mouse pressed left at (635, 337)
Screenshot: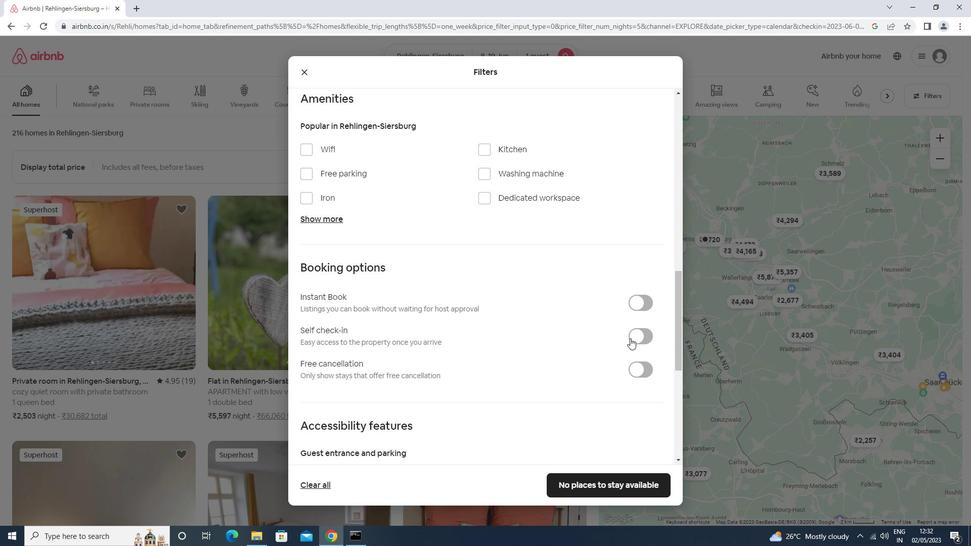 
Action: Mouse moved to (634, 329)
Screenshot: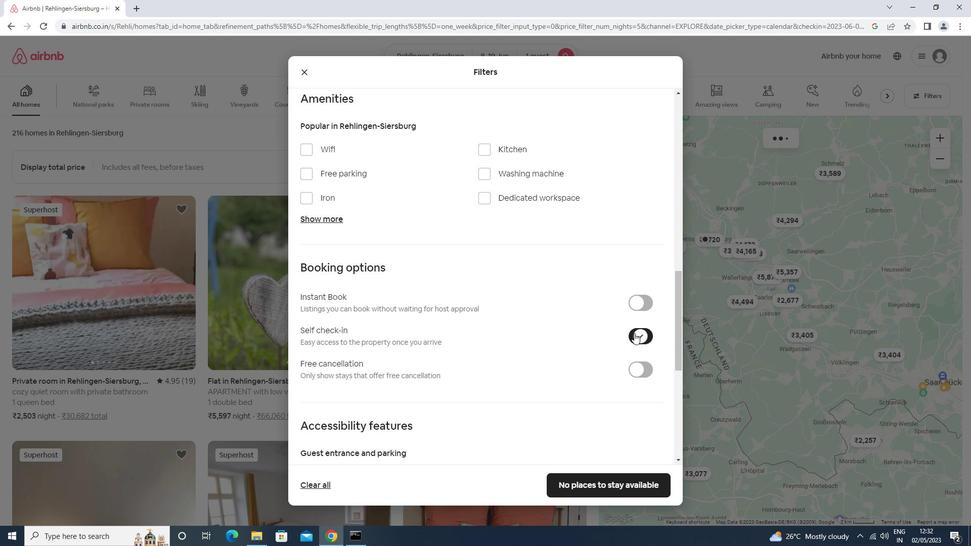 
Action: Mouse scrolled (634, 328) with delta (0, 0)
Screenshot: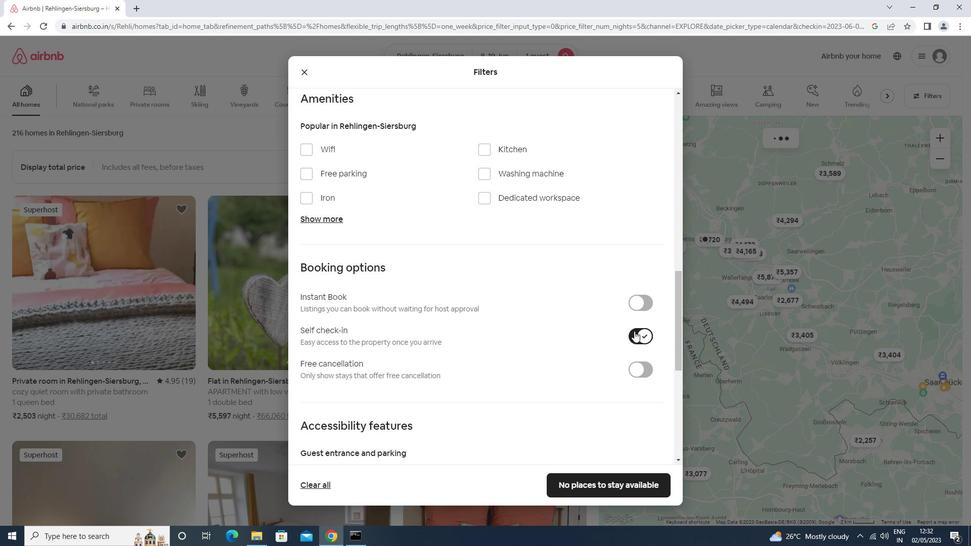 
Action: Mouse moved to (634, 328)
Screenshot: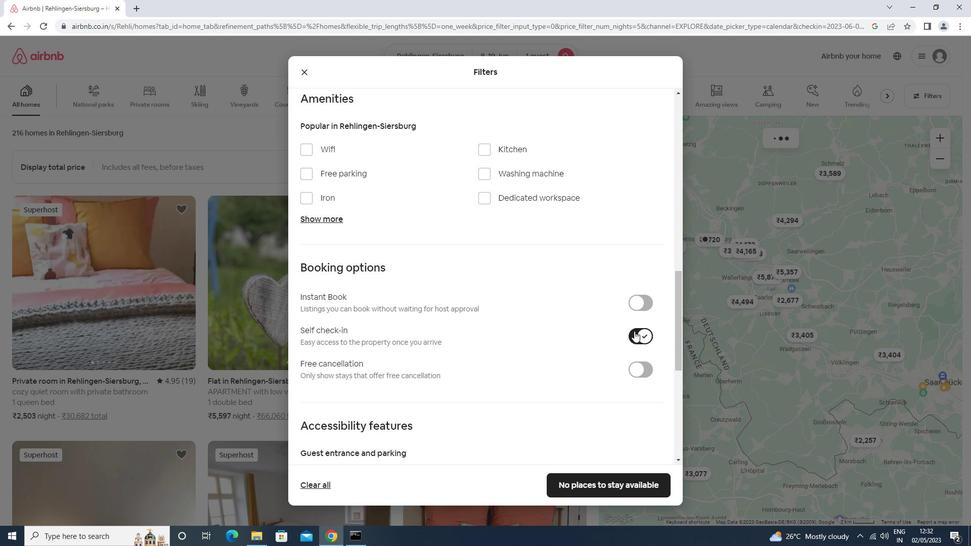 
Action: Mouse scrolled (634, 328) with delta (0, 0)
Screenshot: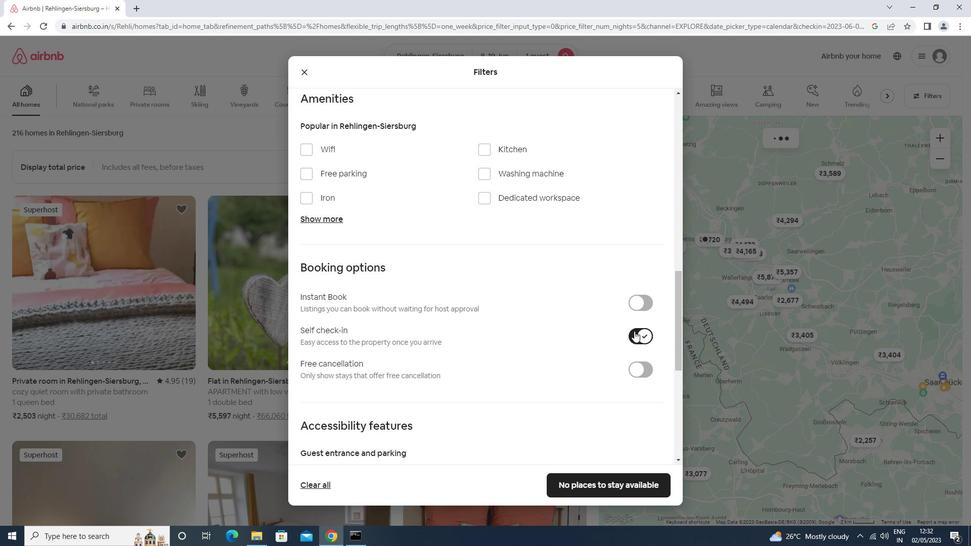 
Action: Mouse scrolled (634, 328) with delta (0, 0)
Screenshot: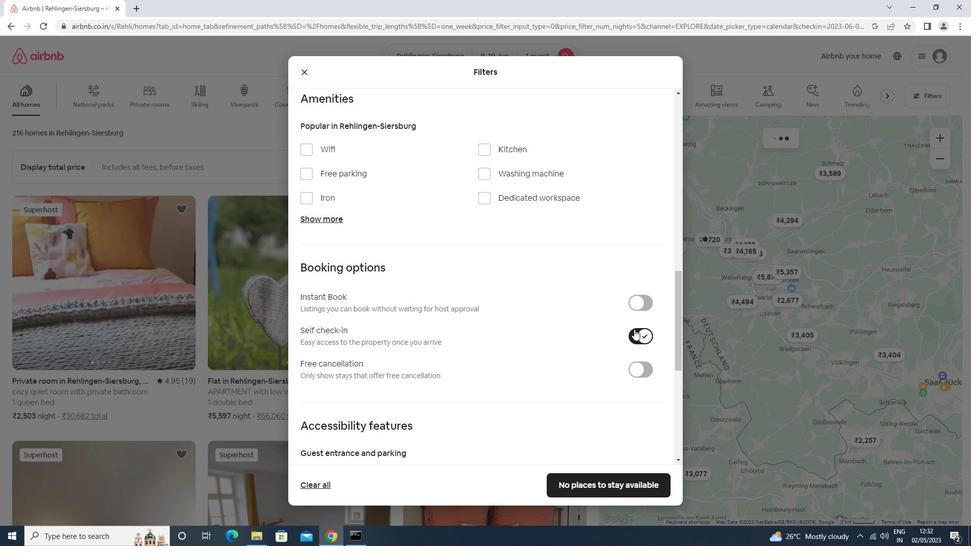 
Action: Mouse scrolled (634, 328) with delta (0, 0)
Screenshot: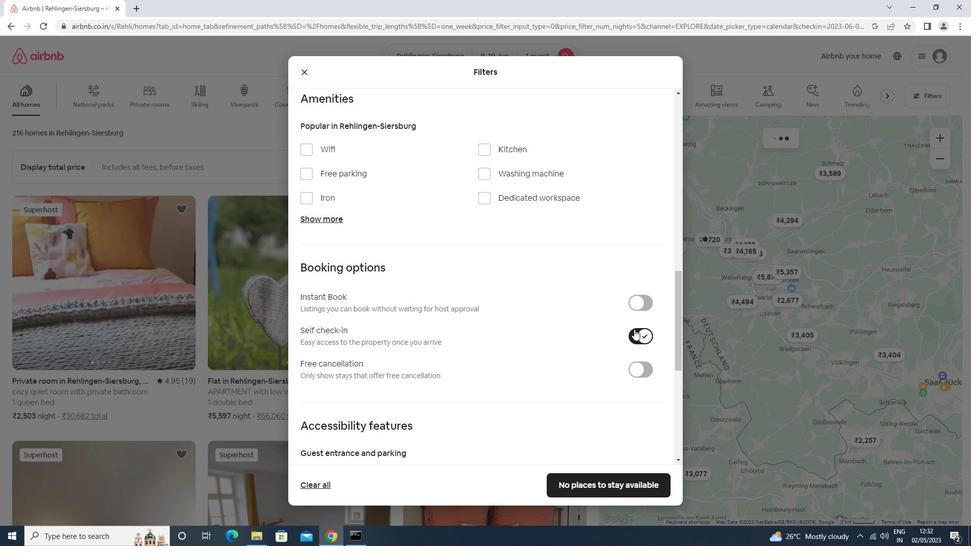 
Action: Mouse scrolled (634, 328) with delta (0, 0)
Screenshot: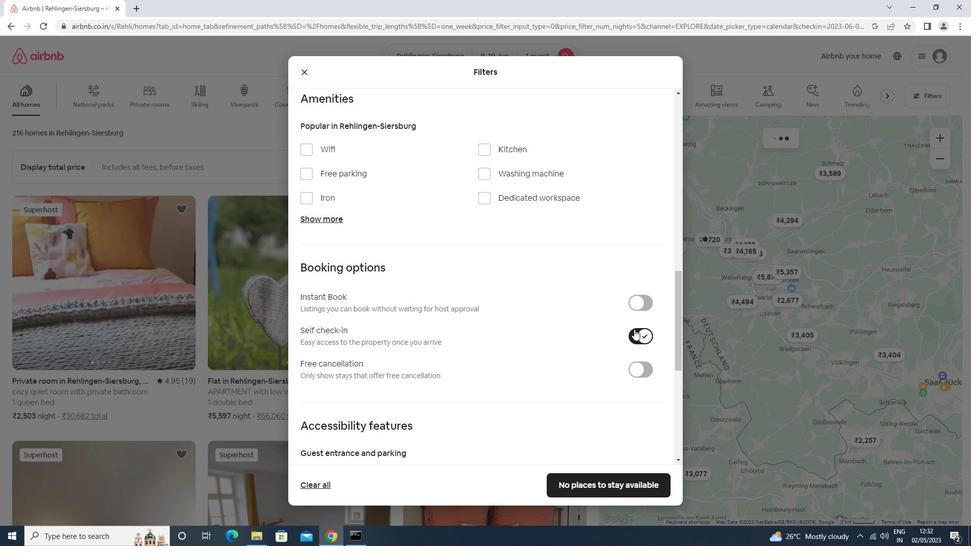 
Action: Mouse scrolled (634, 328) with delta (0, 0)
Screenshot: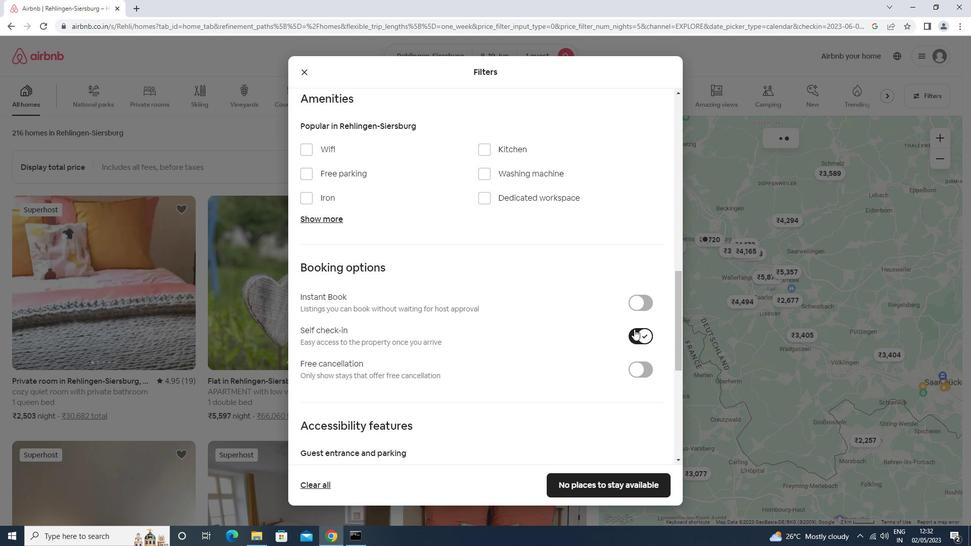 
Action: Mouse moved to (633, 328)
Screenshot: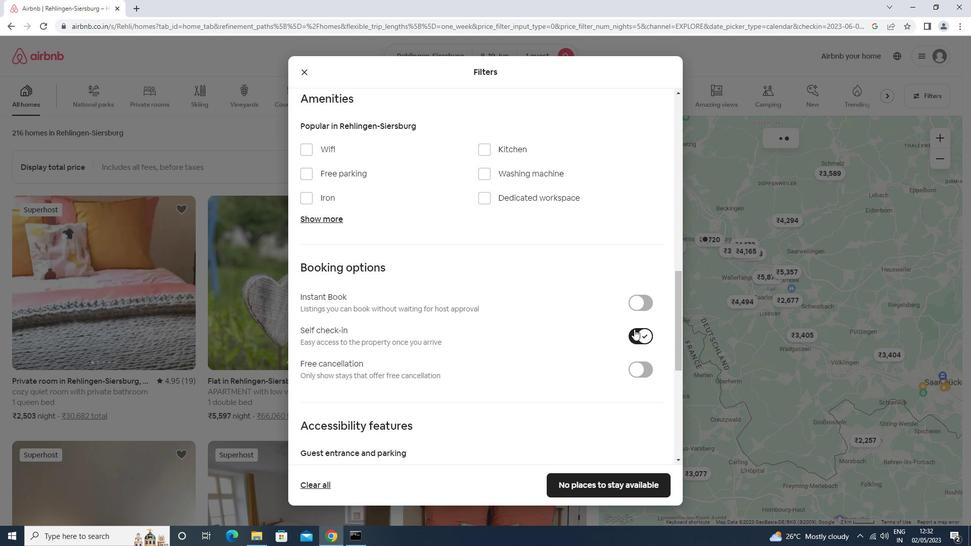 
Action: Mouse scrolled (633, 328) with delta (0, 0)
Screenshot: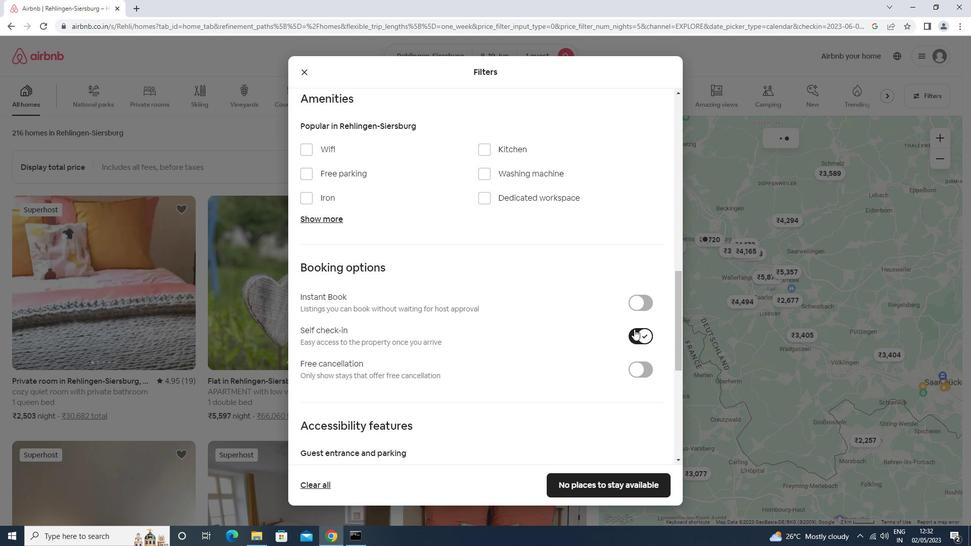 
Action: Mouse moved to (336, 389)
Screenshot: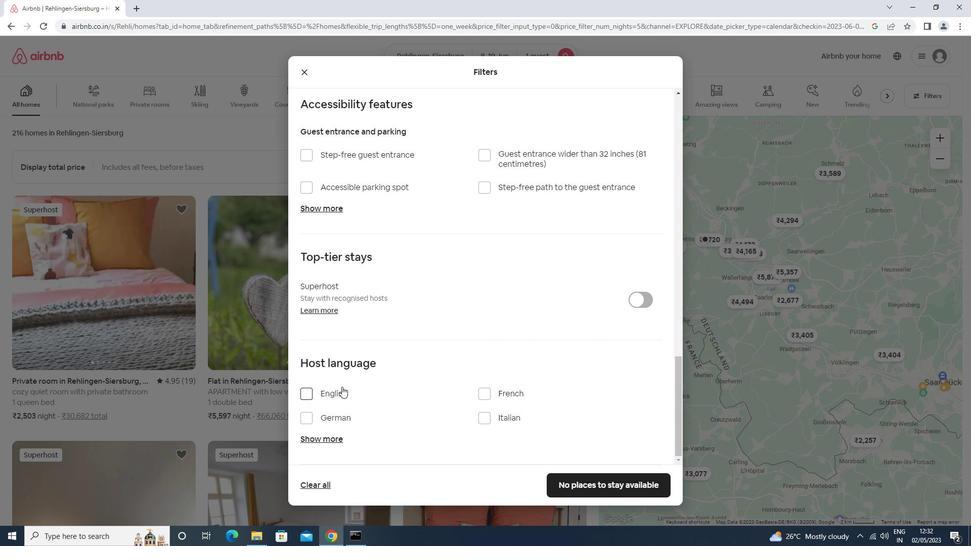 
Action: Mouse pressed left at (336, 389)
Screenshot: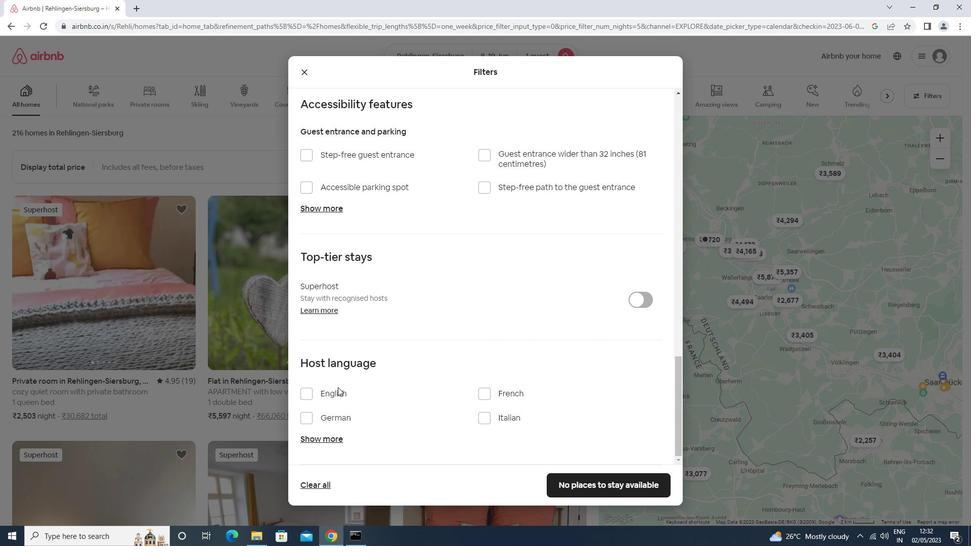 
Action: Mouse moved to (584, 480)
Screenshot: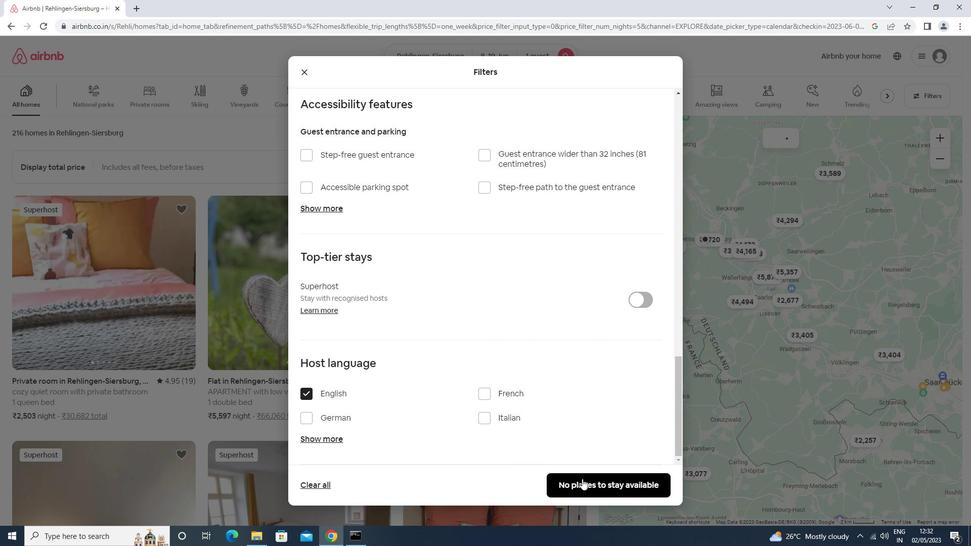 
Action: Mouse pressed left at (584, 480)
Screenshot: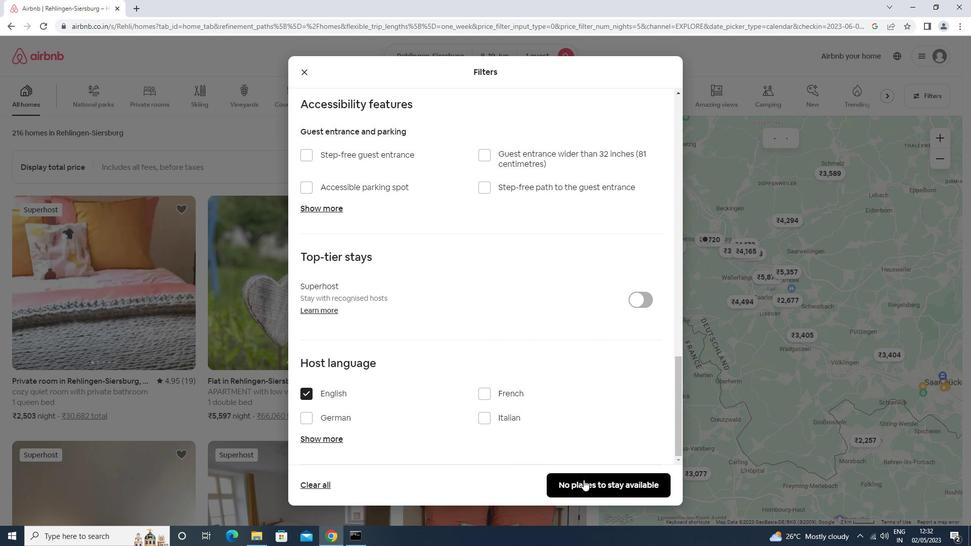 
Action: Mouse moved to (582, 479)
Screenshot: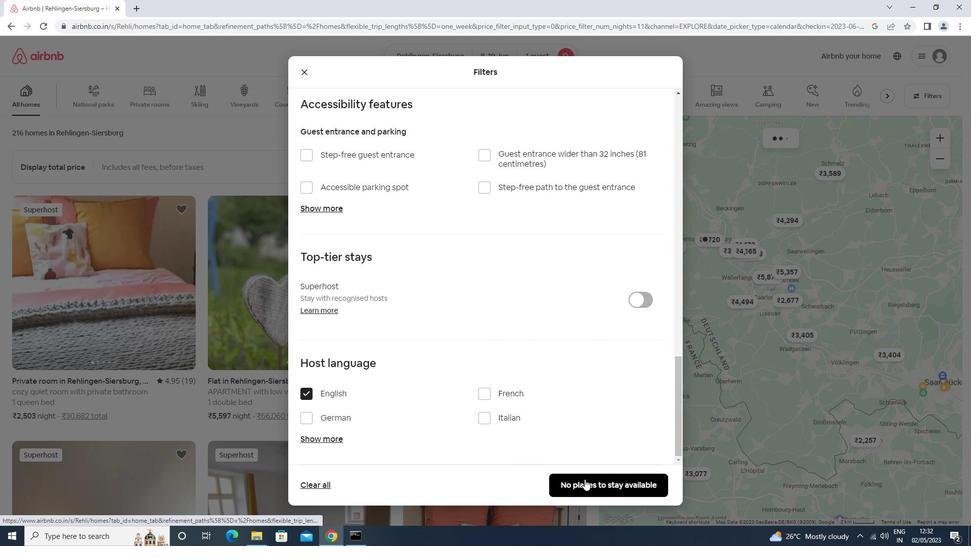 
